 Task: Find connections with filter location Bhālki with filter topic #HRwith filter profile language Spanish with filter current company Acme Services with filter school AKS University, Satna (M.P.) with filter industry Gambling Facilities and Casinos with filter service category Interior Design with filter keywords title Copywriter
Action: Mouse moved to (557, 77)
Screenshot: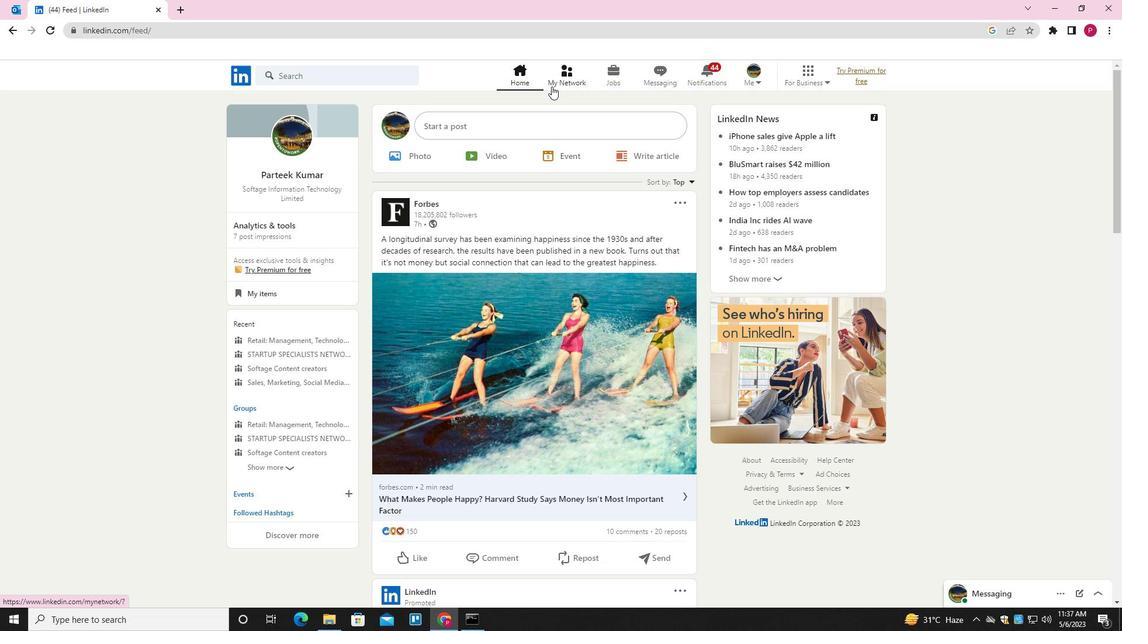 
Action: Mouse pressed left at (557, 77)
Screenshot: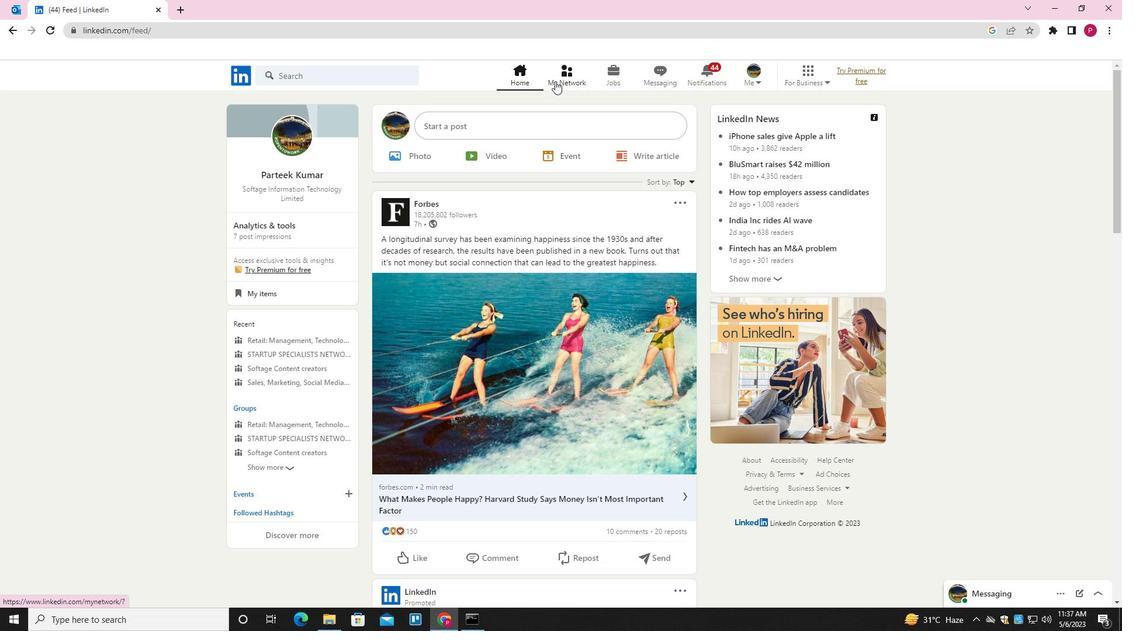 
Action: Mouse moved to (359, 141)
Screenshot: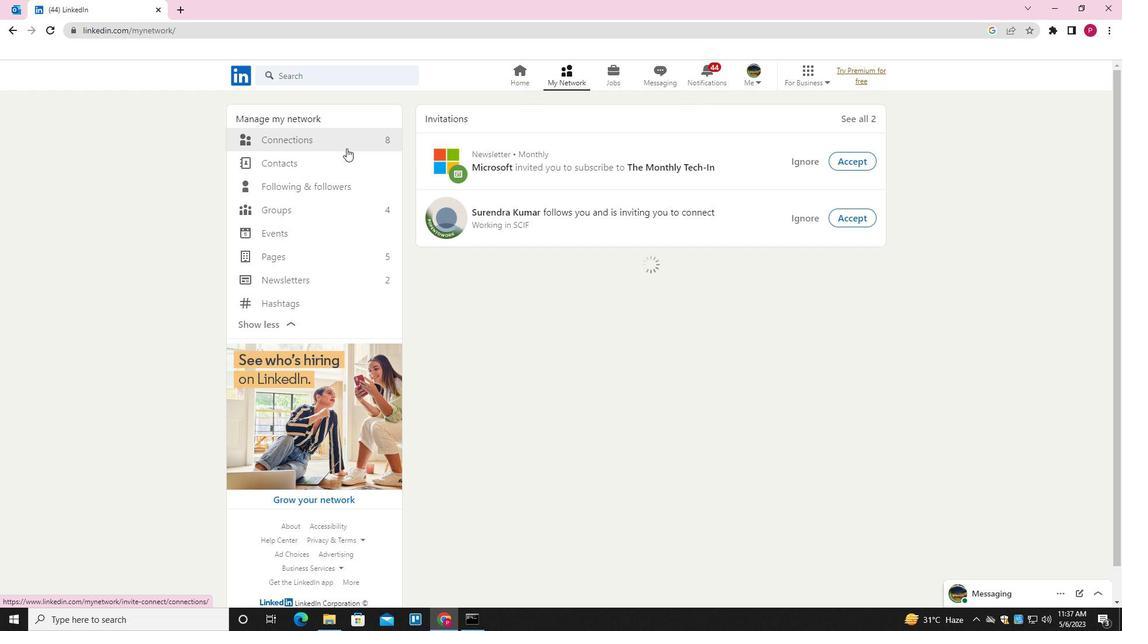 
Action: Mouse pressed left at (359, 141)
Screenshot: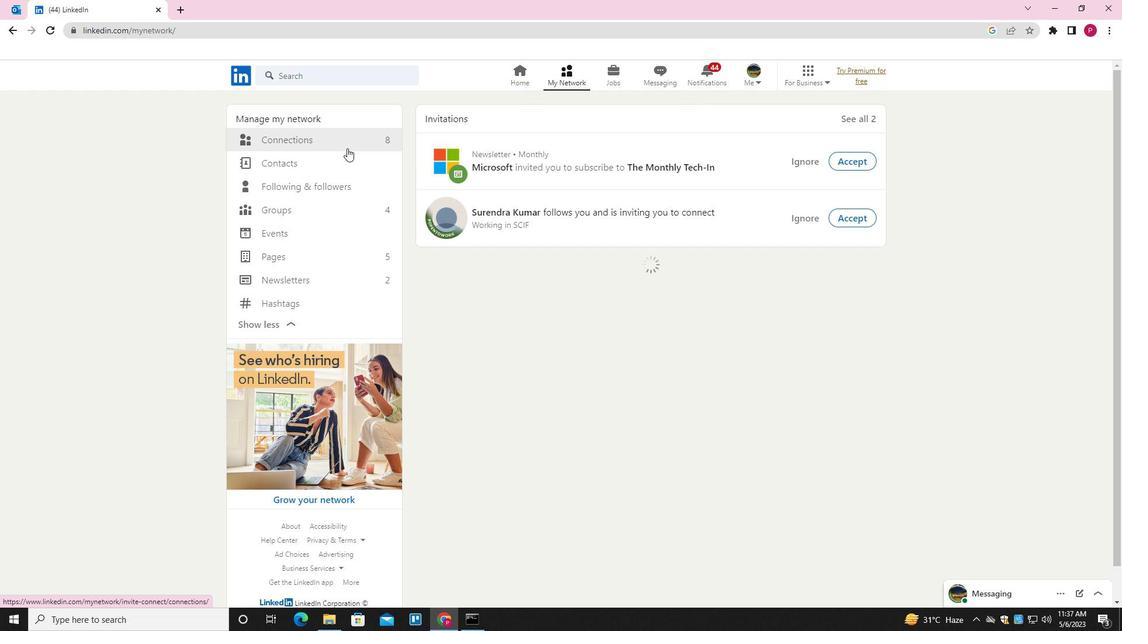 
Action: Mouse moved to (657, 140)
Screenshot: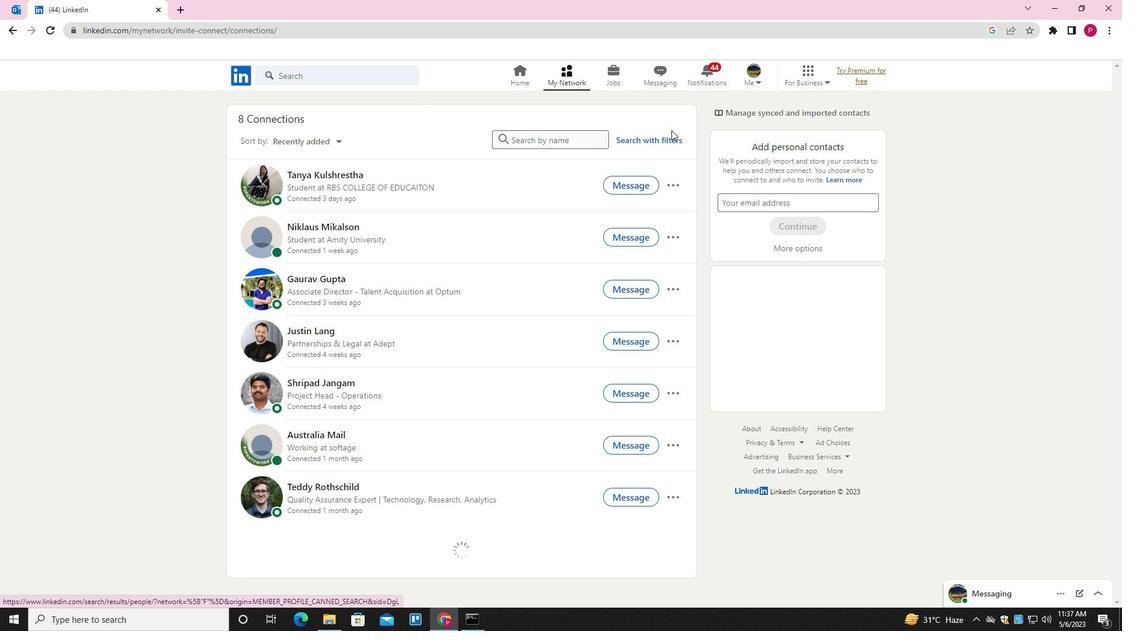 
Action: Mouse pressed left at (657, 140)
Screenshot: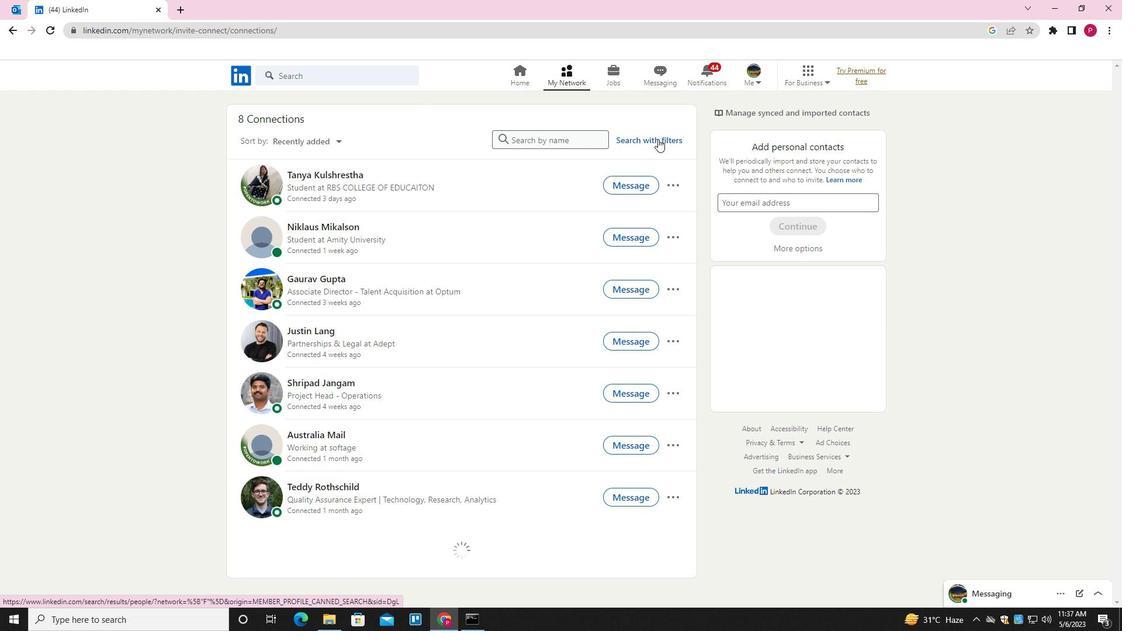 
Action: Mouse moved to (604, 110)
Screenshot: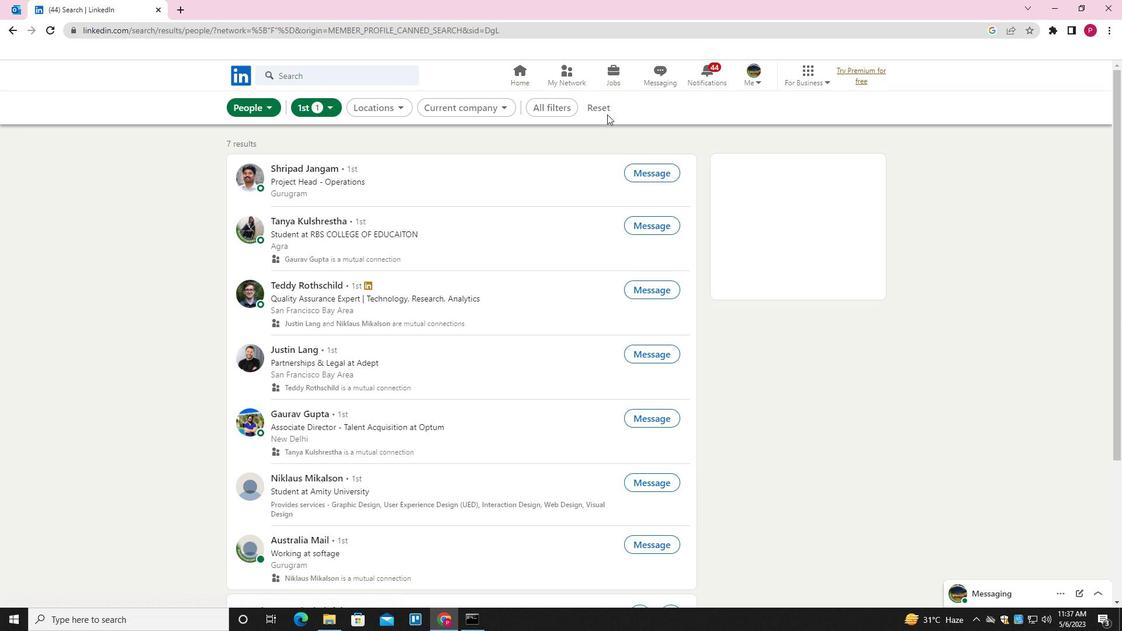 
Action: Mouse pressed left at (604, 110)
Screenshot: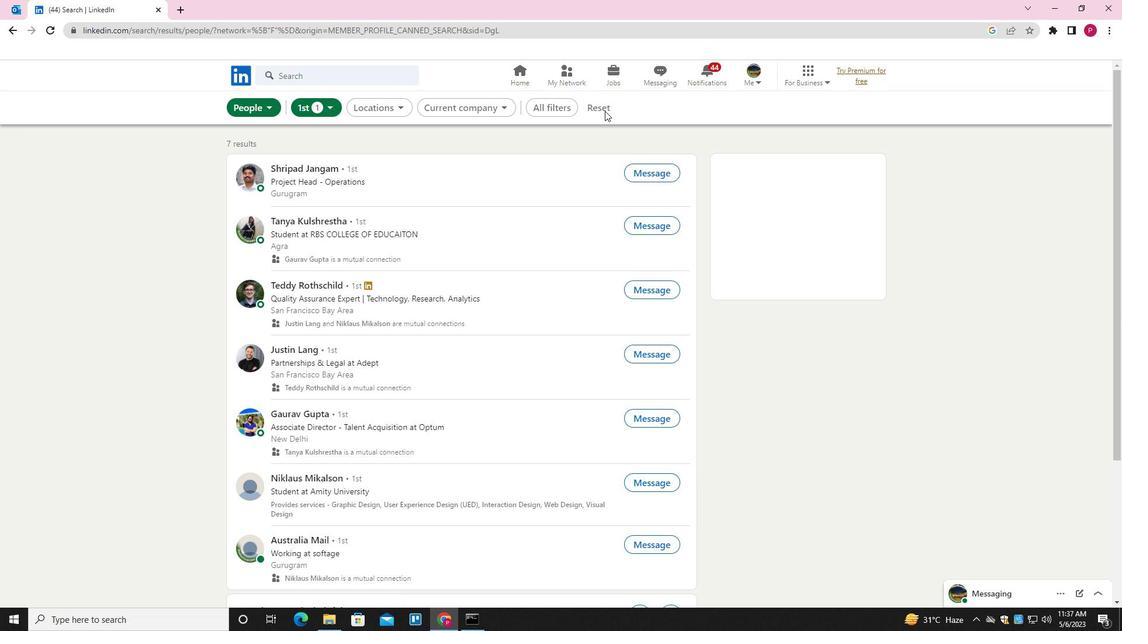 
Action: Mouse moved to (581, 108)
Screenshot: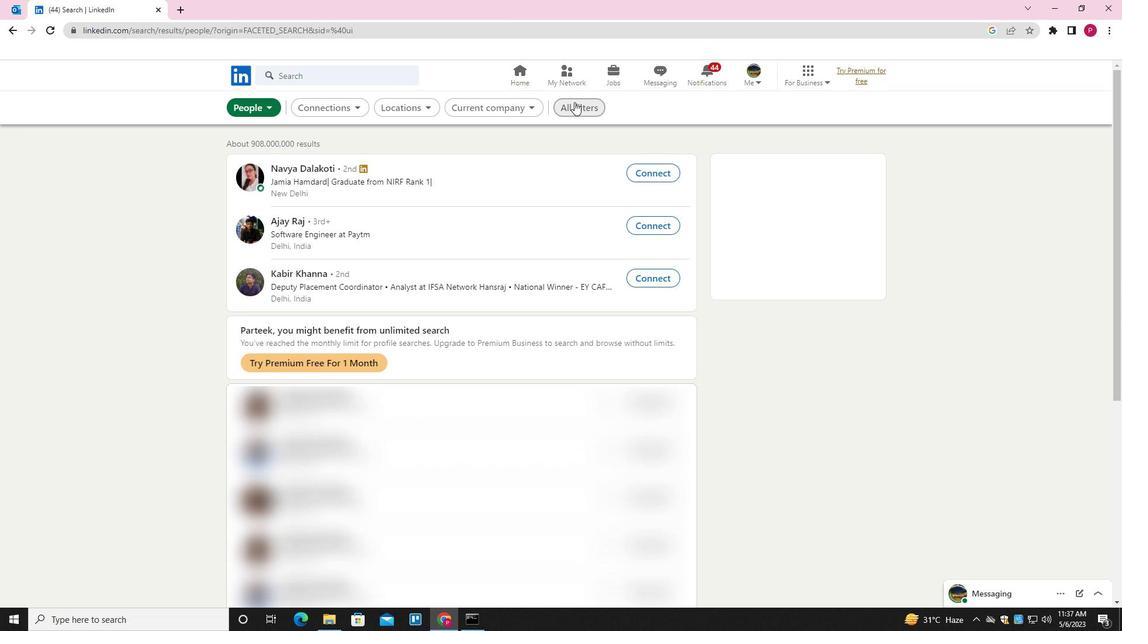 
Action: Mouse pressed left at (581, 108)
Screenshot: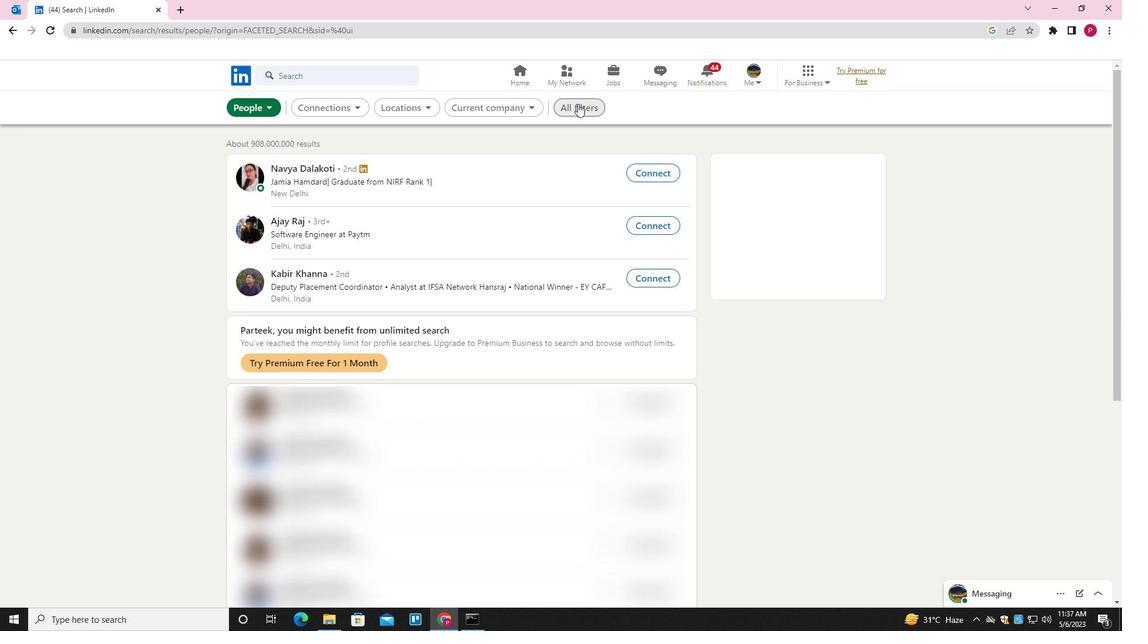 
Action: Mouse moved to (920, 285)
Screenshot: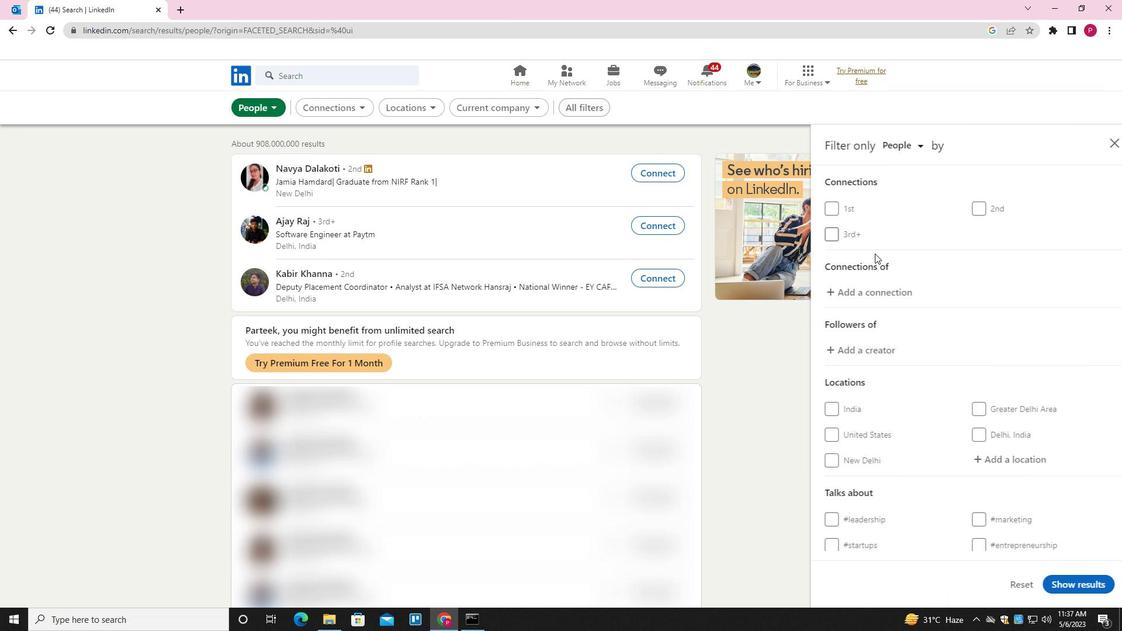 
Action: Mouse scrolled (920, 284) with delta (0, 0)
Screenshot: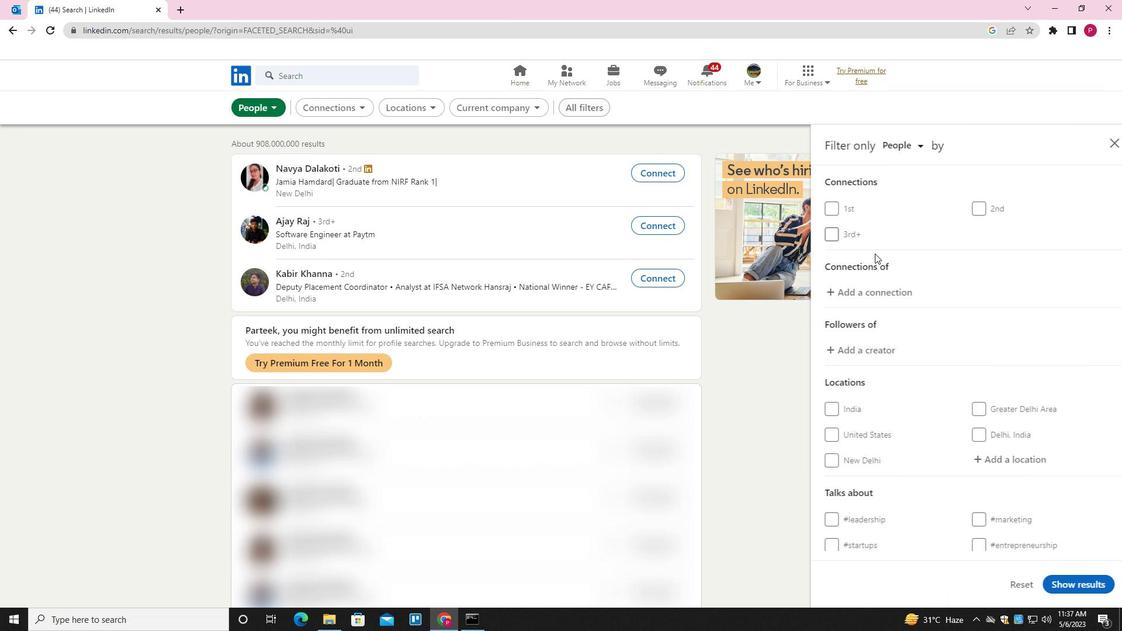 
Action: Mouse moved to (920, 286)
Screenshot: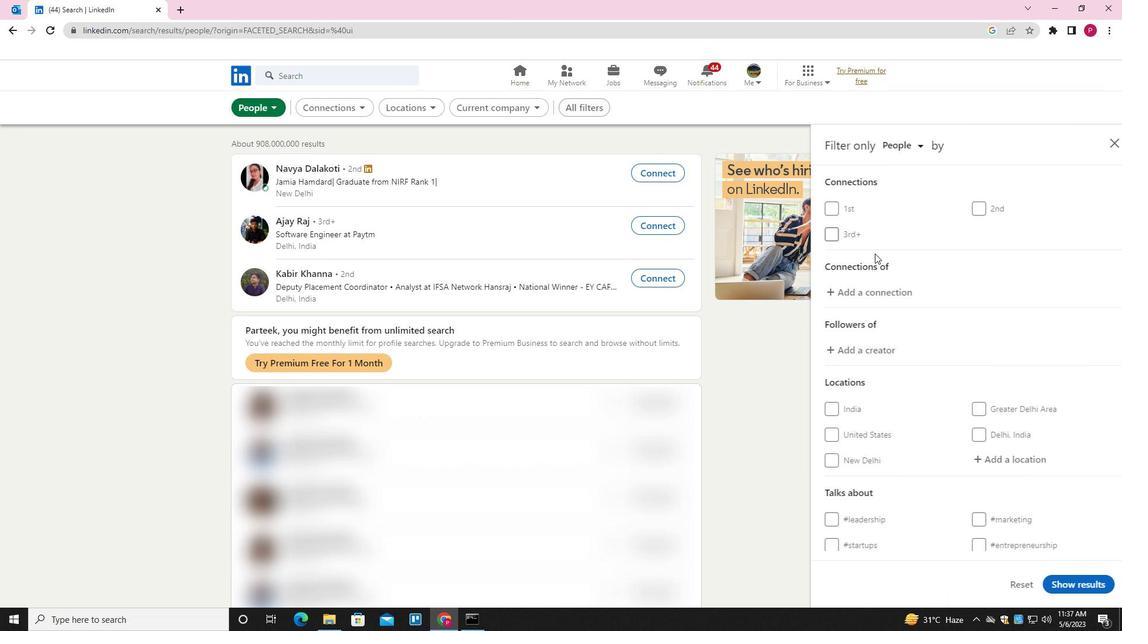 
Action: Mouse scrolled (920, 285) with delta (0, 0)
Screenshot: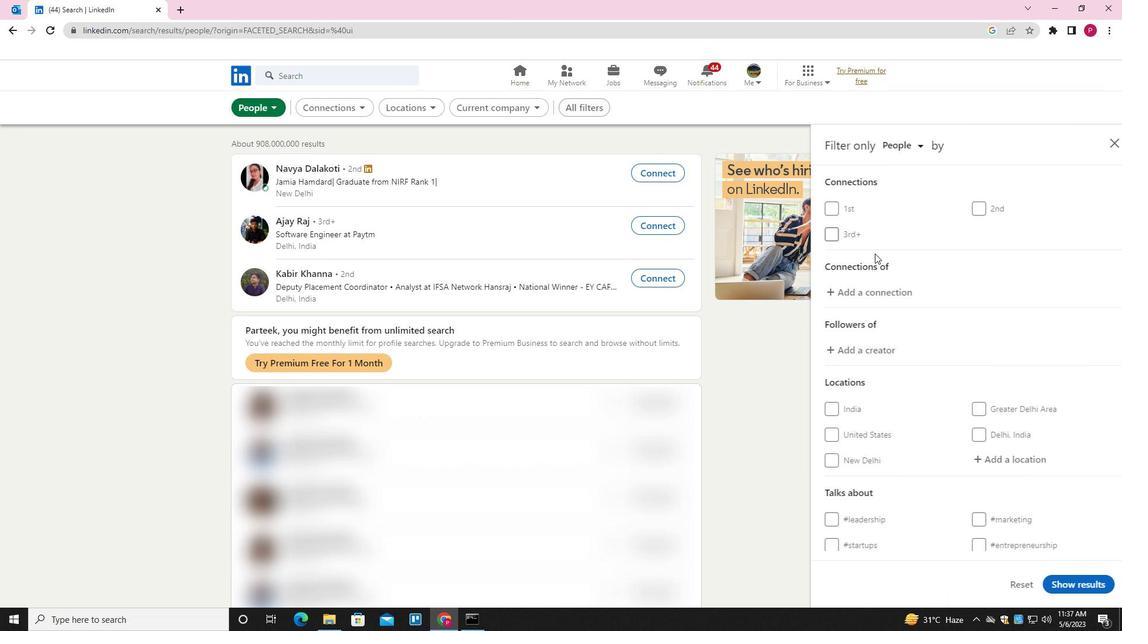 
Action: Mouse moved to (994, 348)
Screenshot: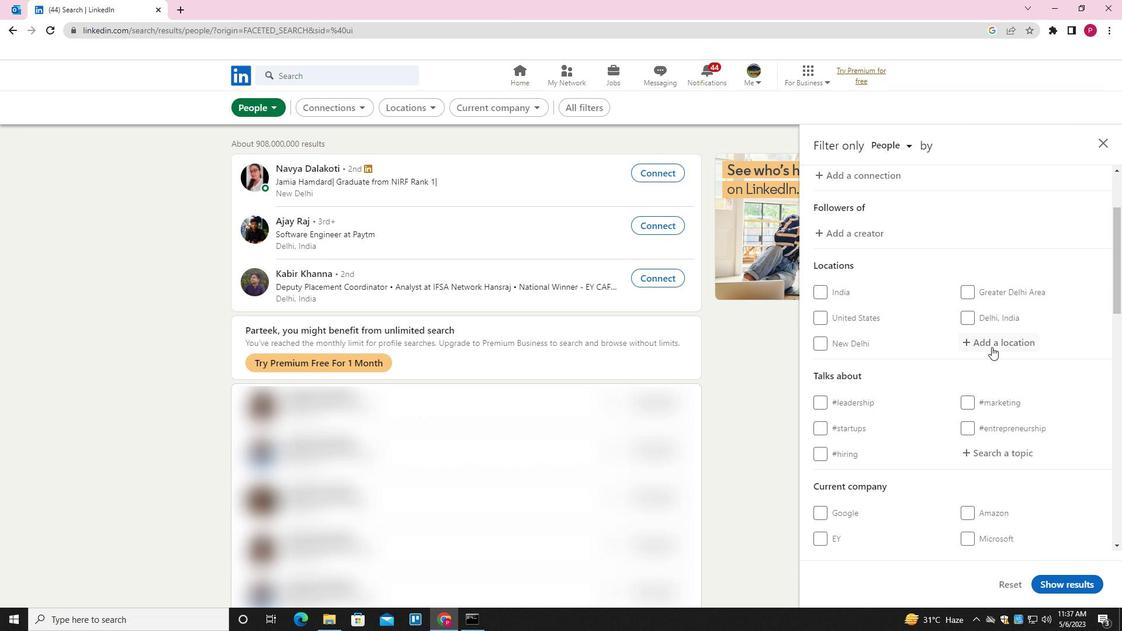 
Action: Mouse pressed left at (994, 348)
Screenshot: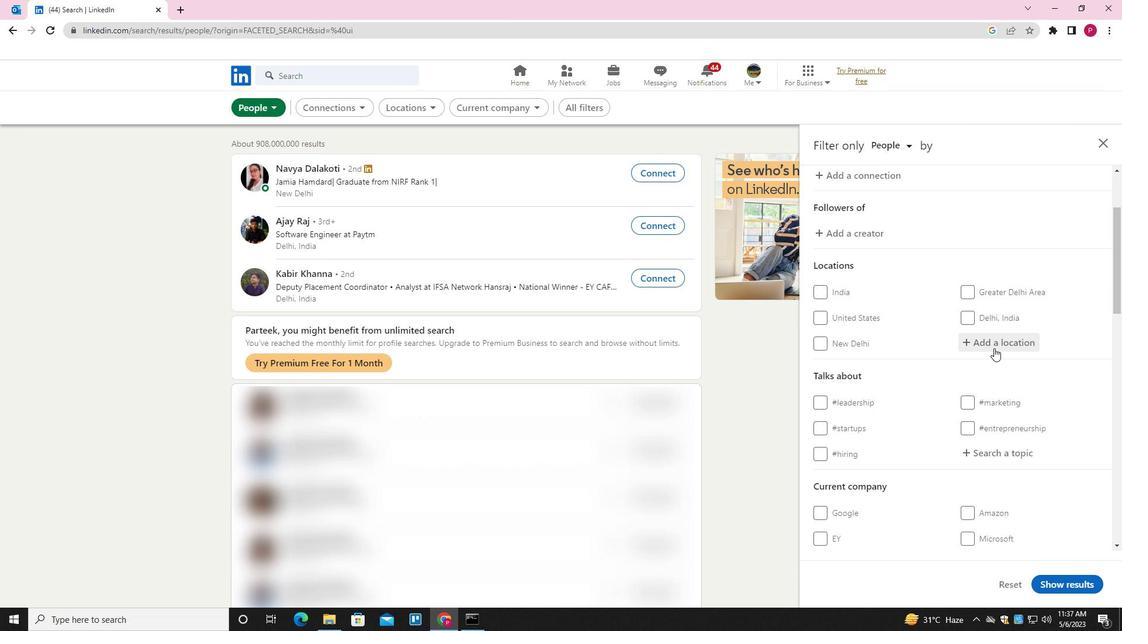 
Action: Key pressed <Key.shift>BHALKI<Key.down><Key.enter>
Screenshot: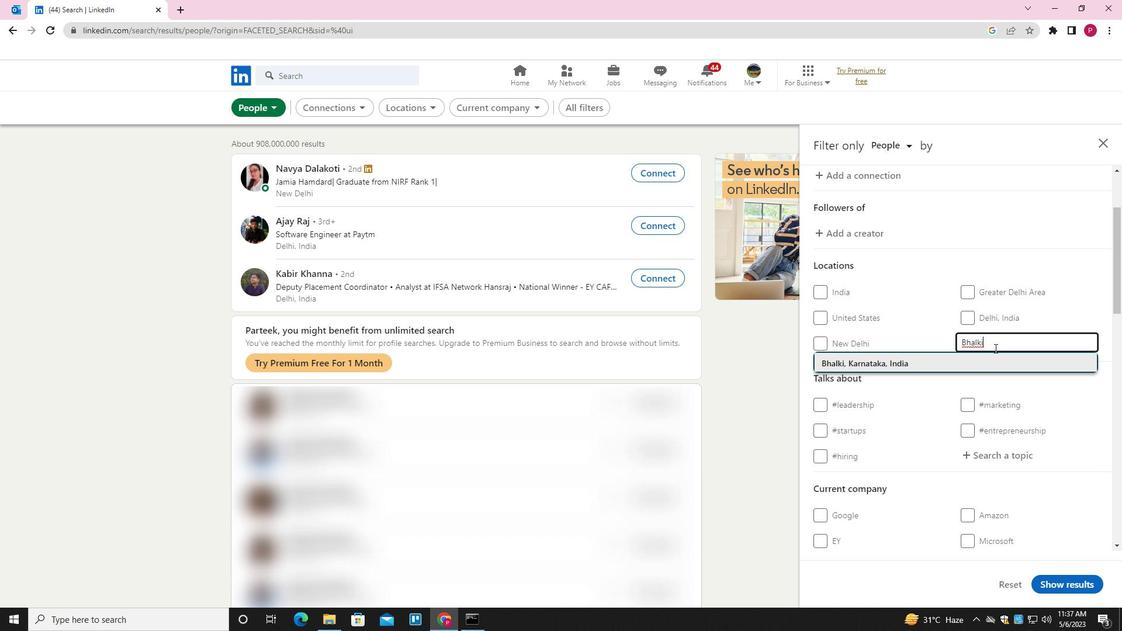 
Action: Mouse moved to (968, 343)
Screenshot: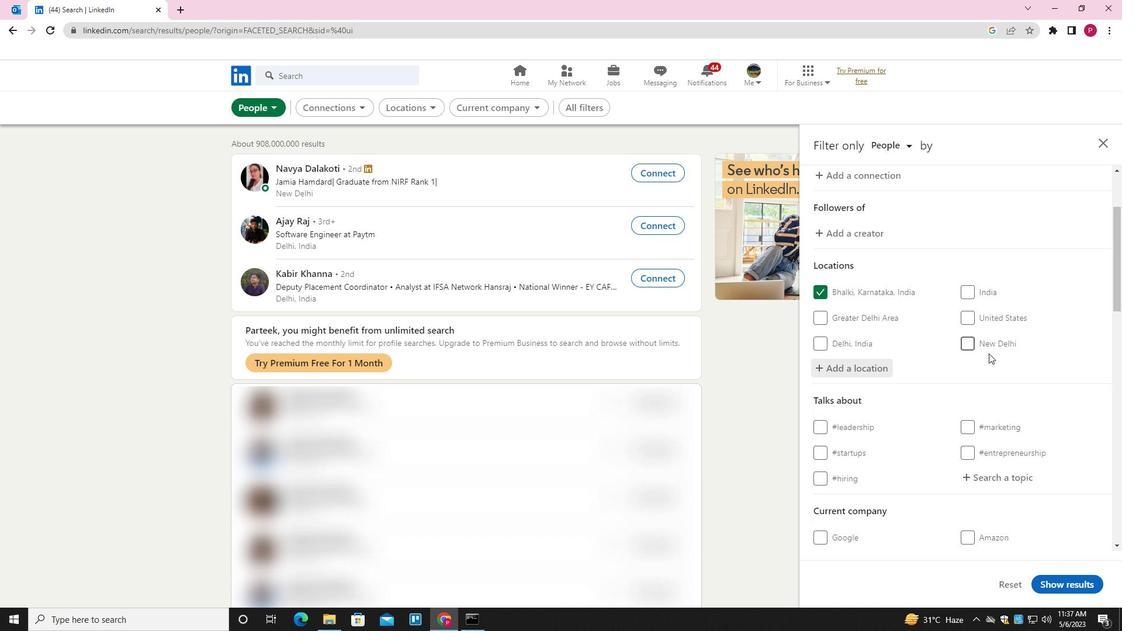 
Action: Mouse scrolled (968, 343) with delta (0, 0)
Screenshot: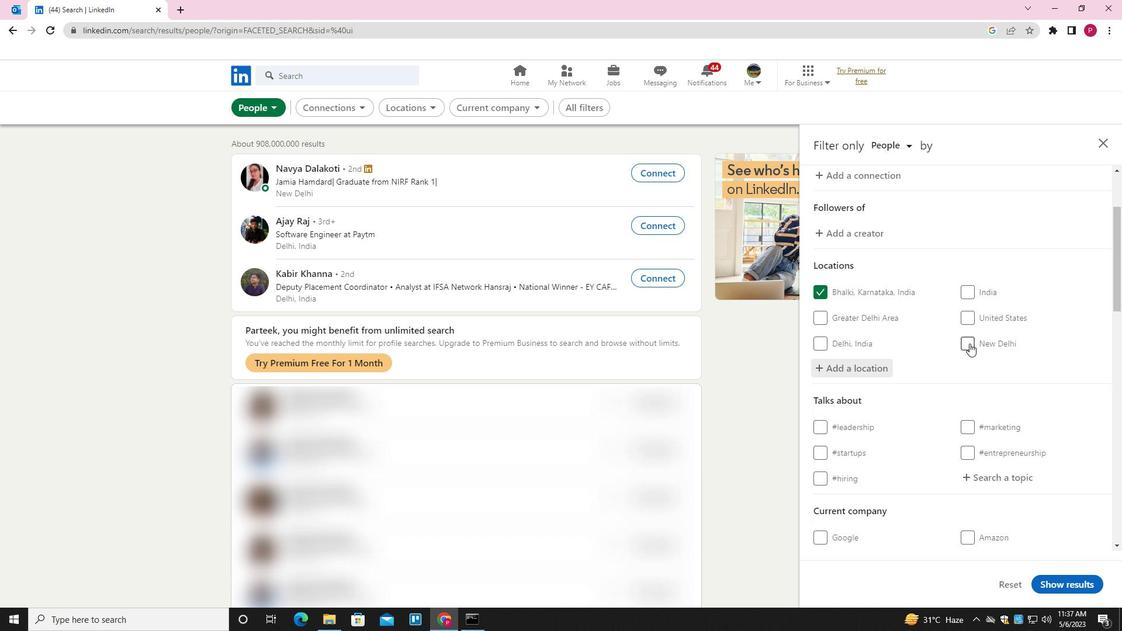 
Action: Mouse scrolled (968, 343) with delta (0, 0)
Screenshot: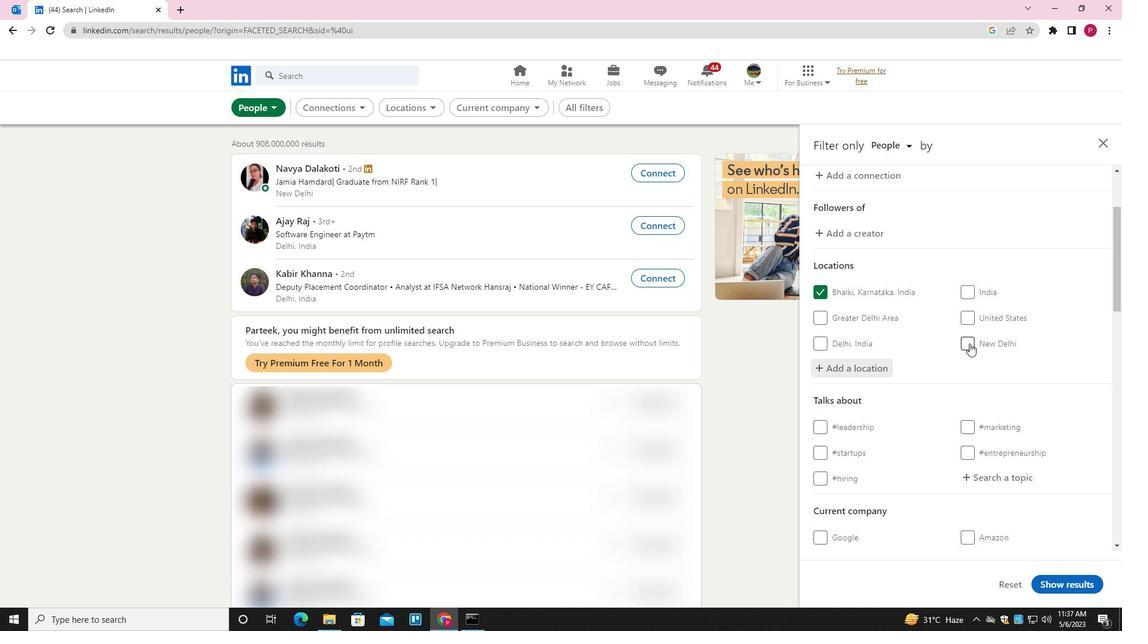 
Action: Mouse scrolled (968, 343) with delta (0, 0)
Screenshot: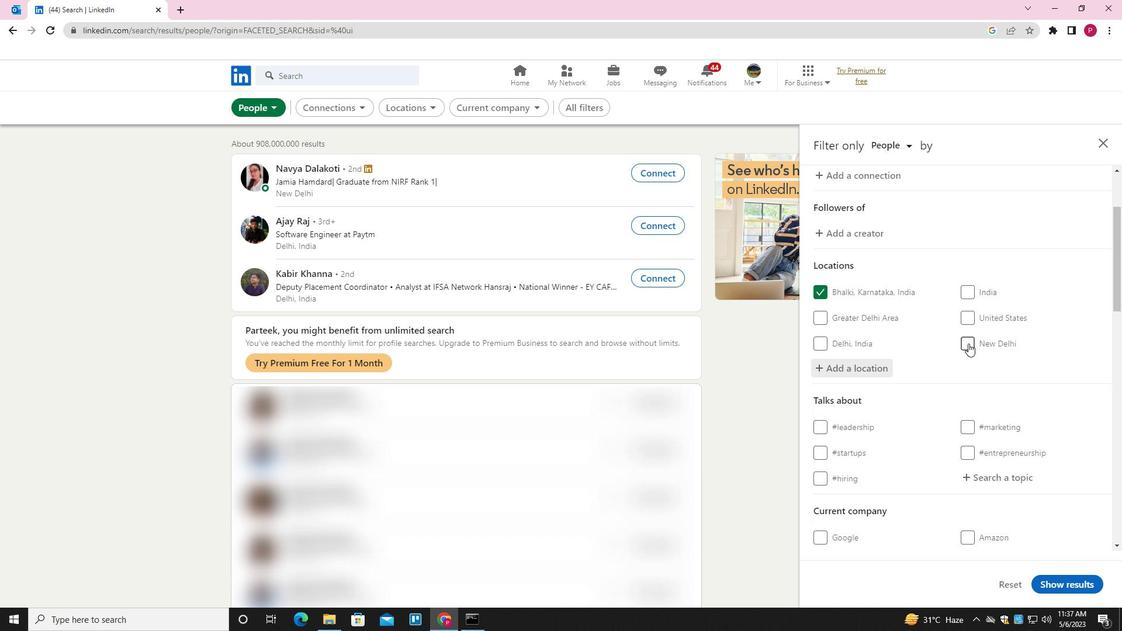 
Action: Mouse moved to (998, 305)
Screenshot: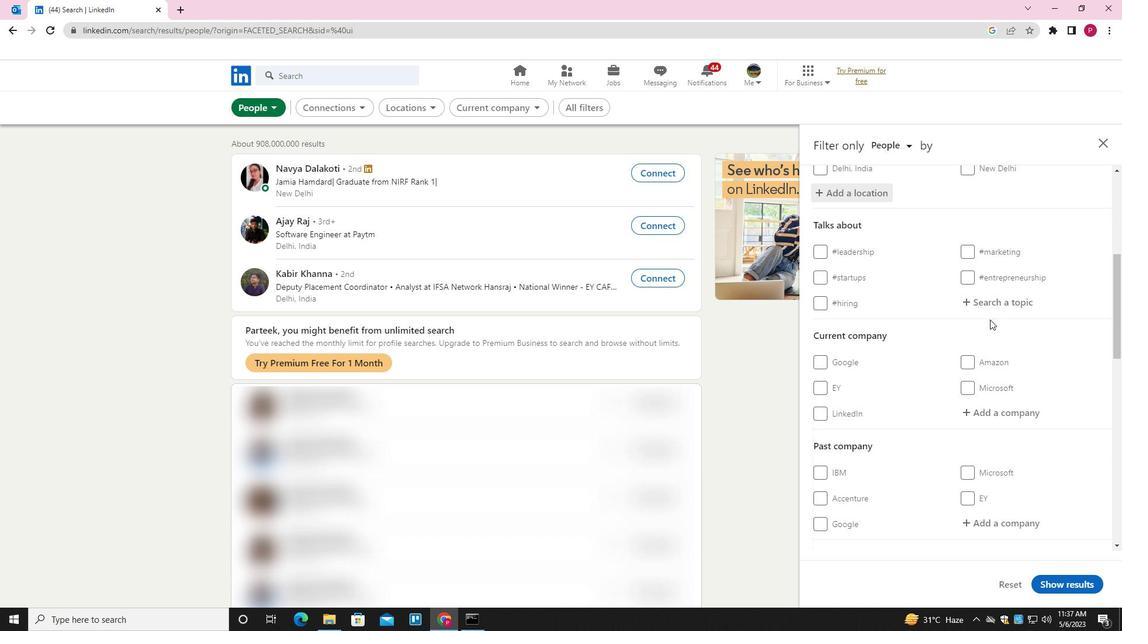
Action: Mouse pressed left at (998, 305)
Screenshot: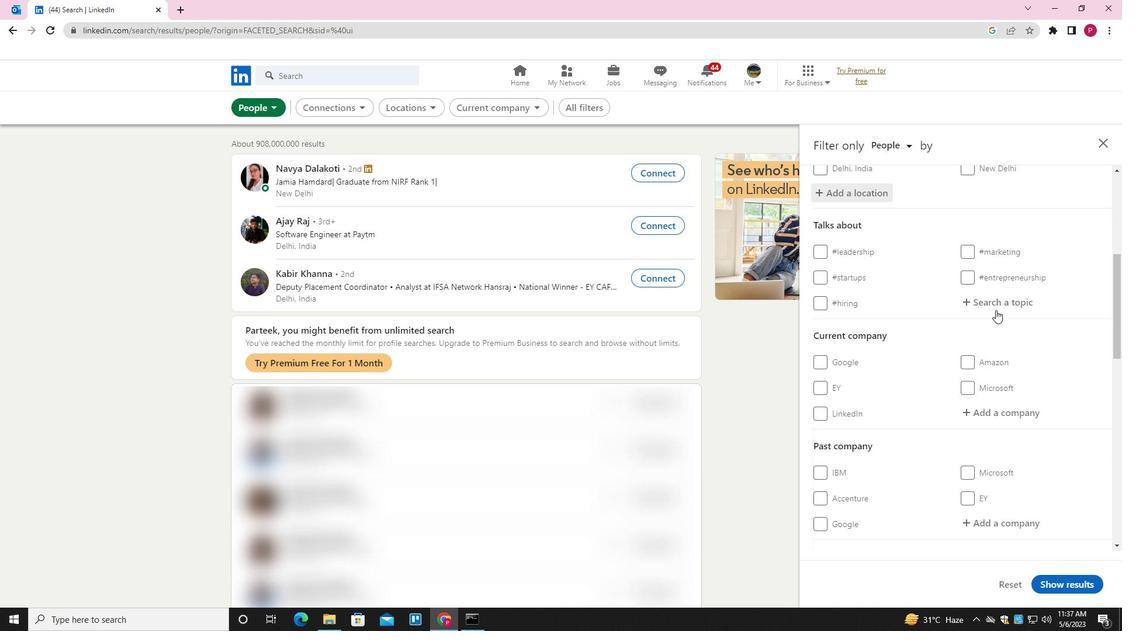 
Action: Key pressed HR<Key.down><Key.enter>
Screenshot: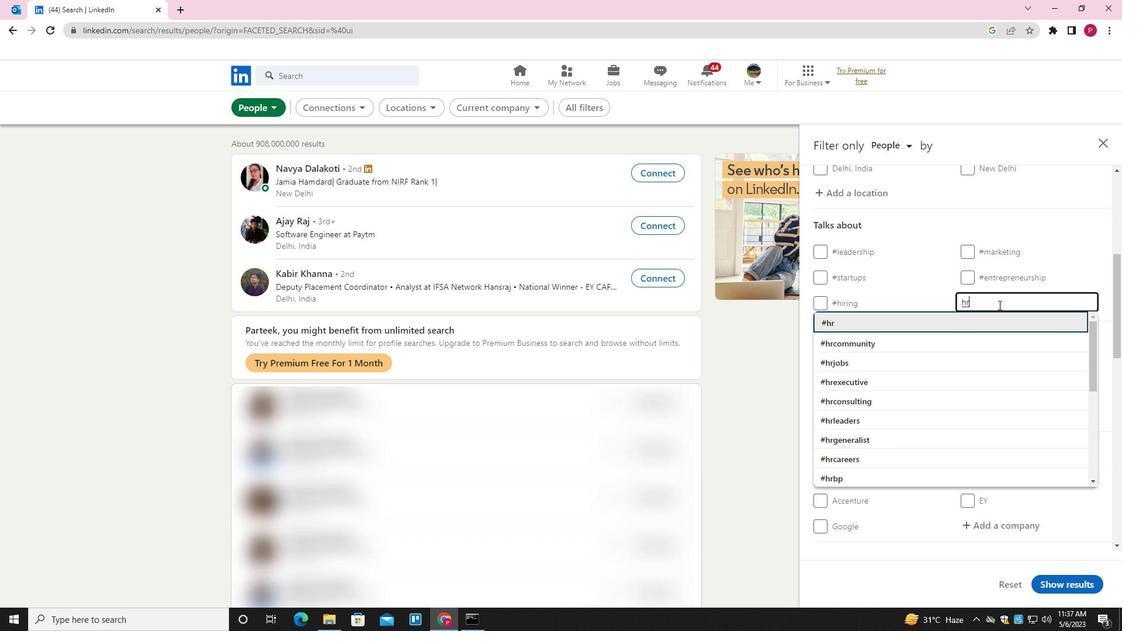 
Action: Mouse scrolled (998, 304) with delta (0, 0)
Screenshot: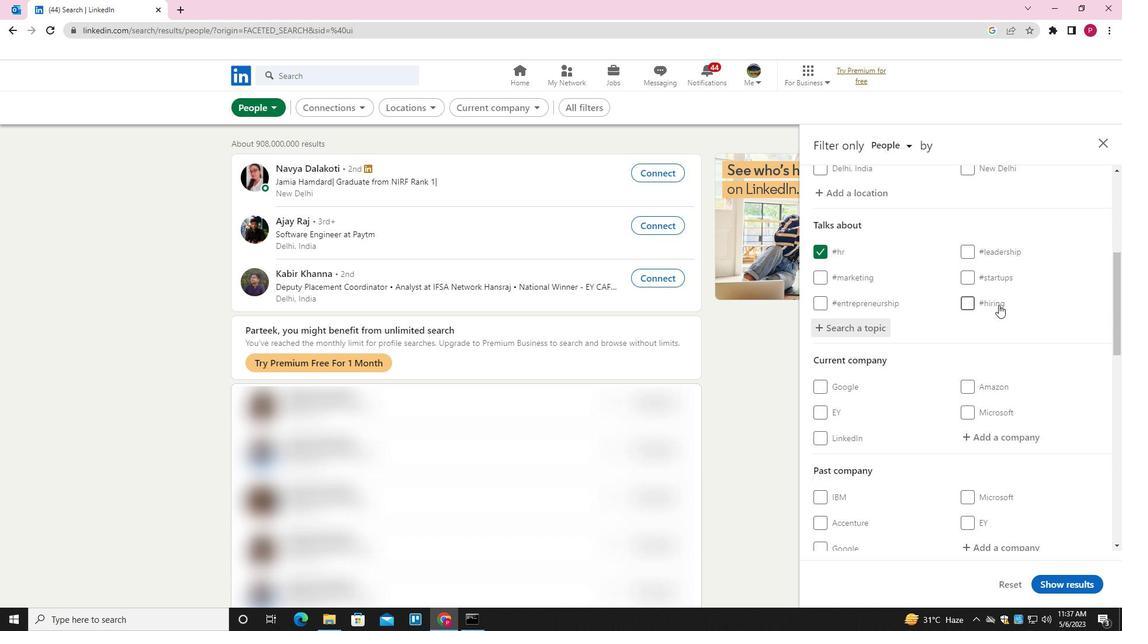 
Action: Mouse scrolled (998, 304) with delta (0, 0)
Screenshot: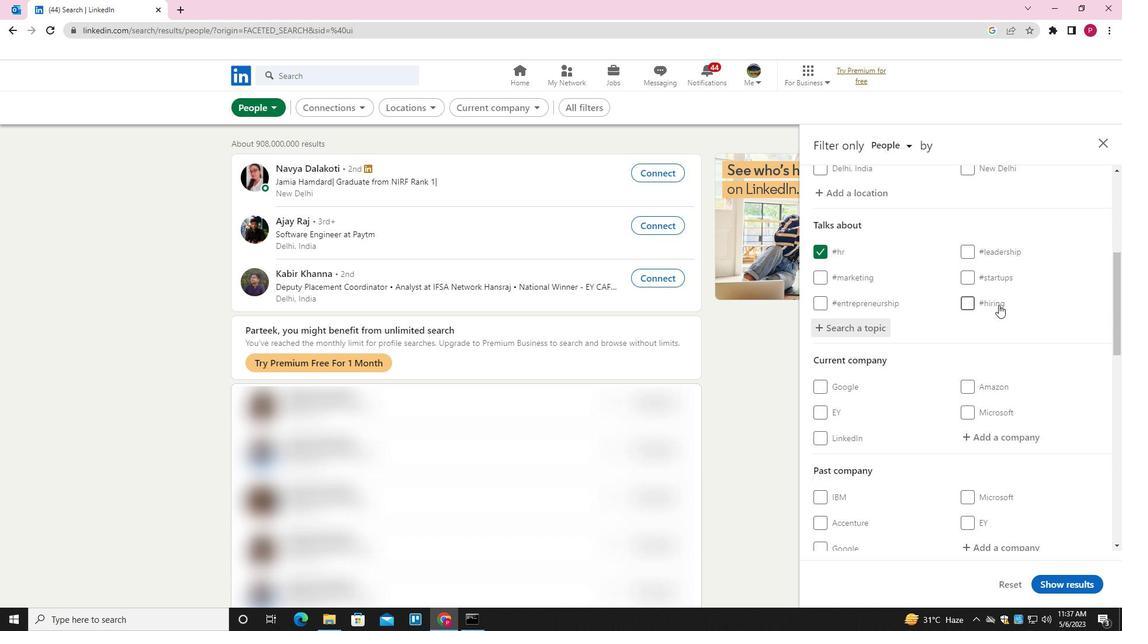 
Action: Mouse scrolled (998, 304) with delta (0, 0)
Screenshot: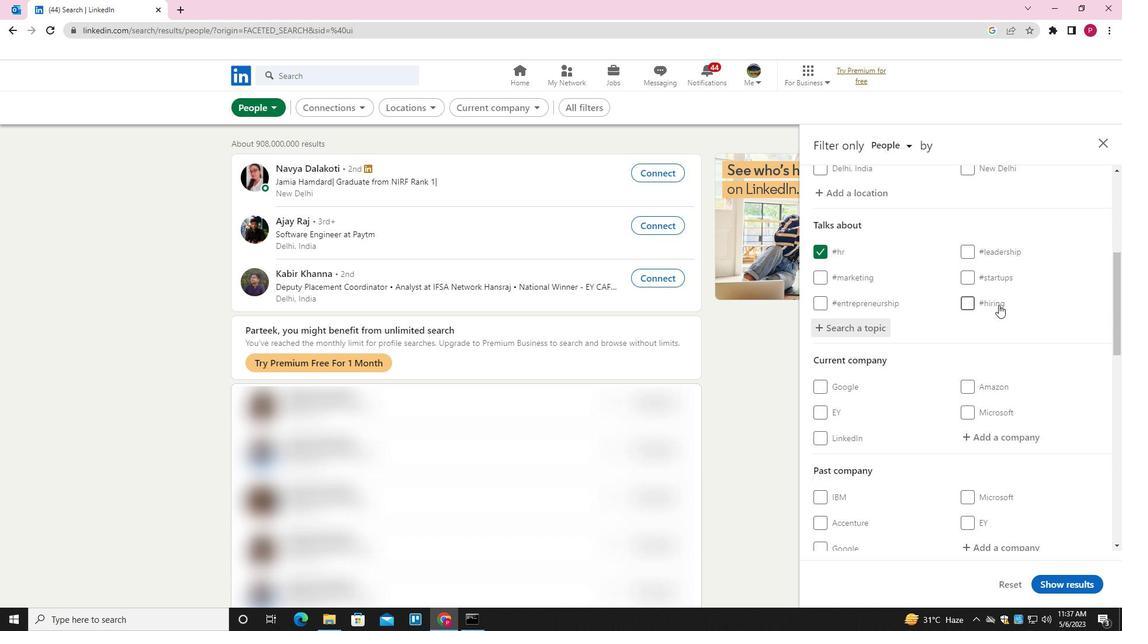 
Action: Mouse scrolled (998, 304) with delta (0, 0)
Screenshot: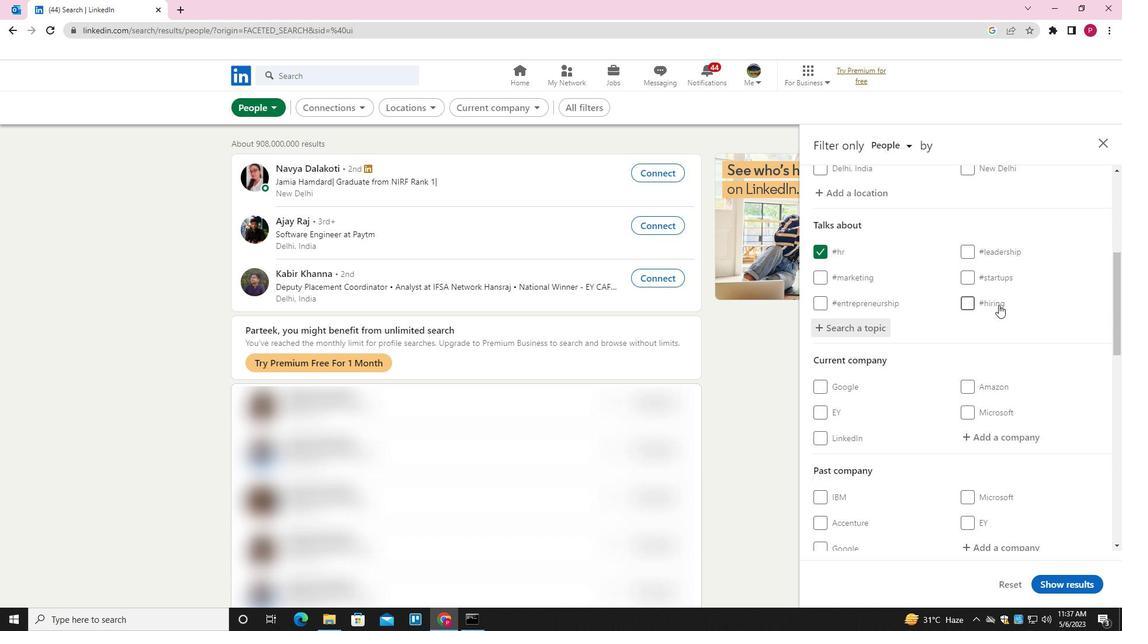 
Action: Mouse moved to (962, 333)
Screenshot: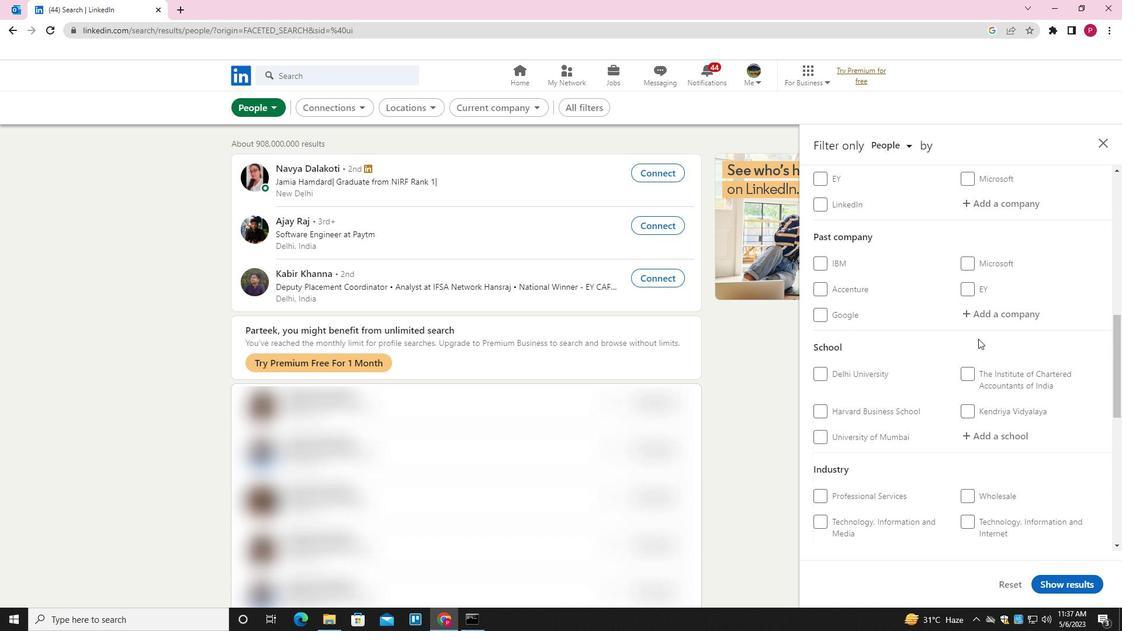 
Action: Mouse scrolled (962, 332) with delta (0, 0)
Screenshot: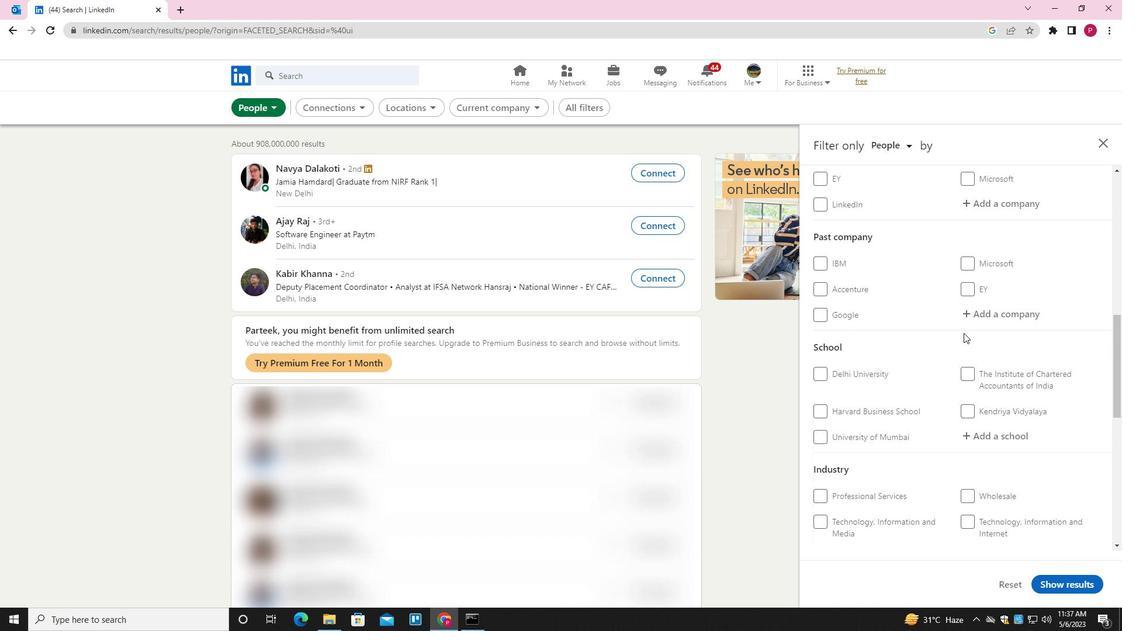 
Action: Mouse moved to (962, 333)
Screenshot: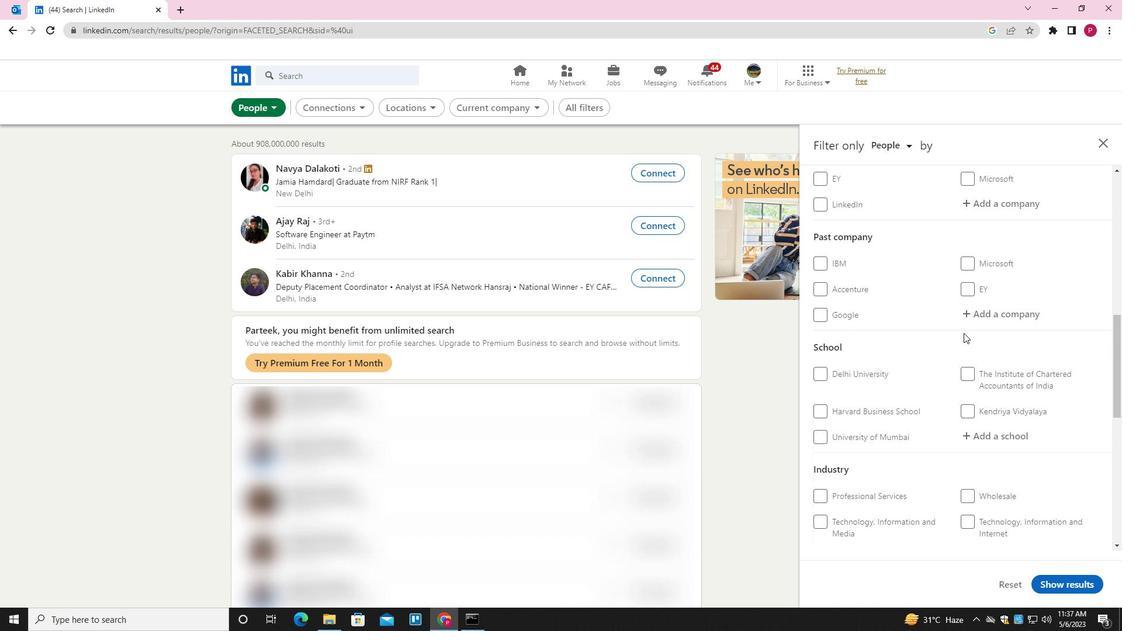 
Action: Mouse scrolled (962, 332) with delta (0, 0)
Screenshot: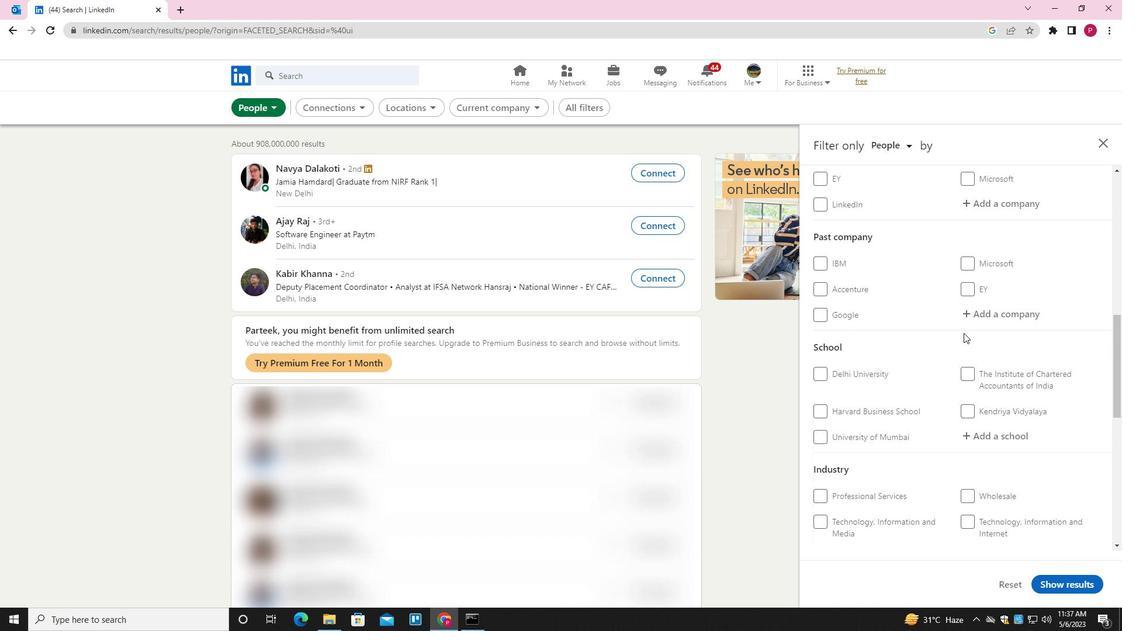 
Action: Mouse moved to (962, 333)
Screenshot: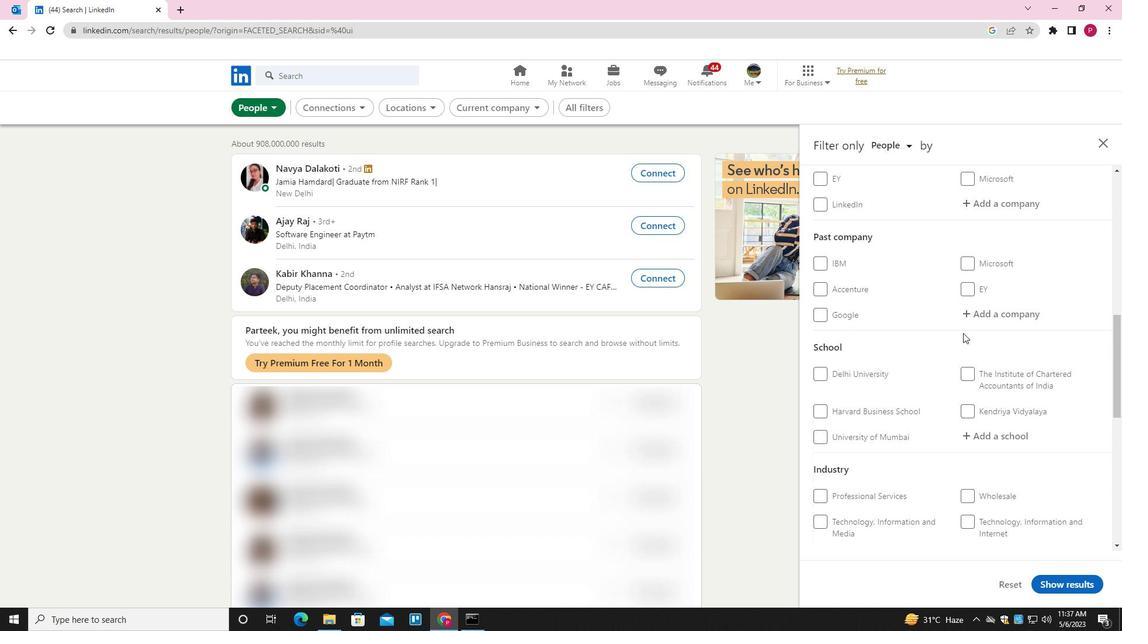 
Action: Mouse scrolled (962, 333) with delta (0, 0)
Screenshot: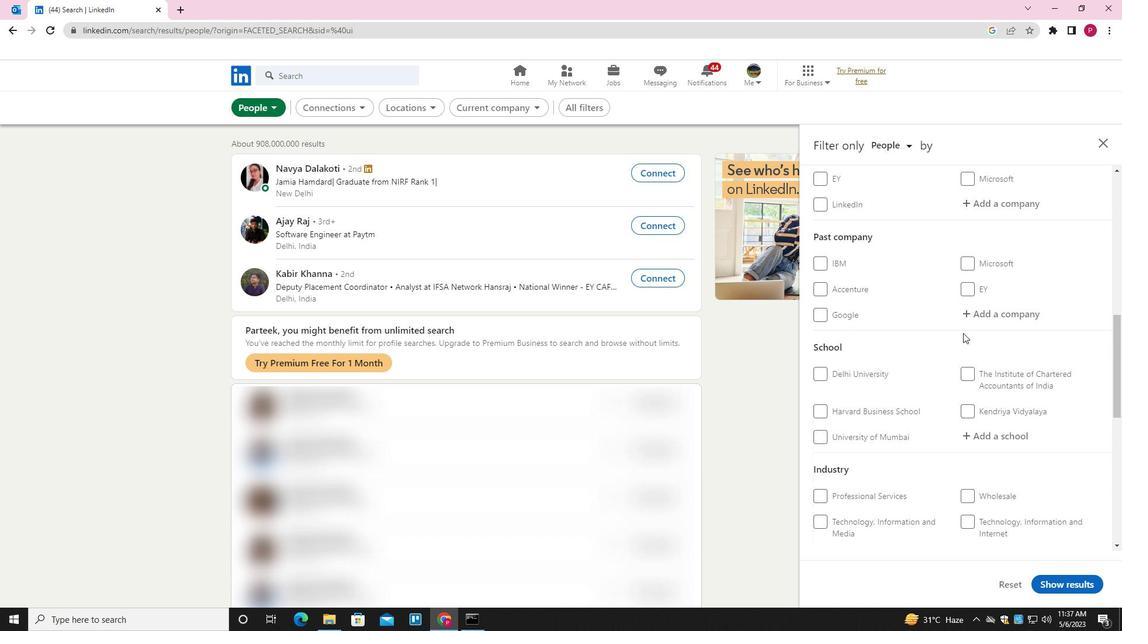 
Action: Mouse moved to (895, 408)
Screenshot: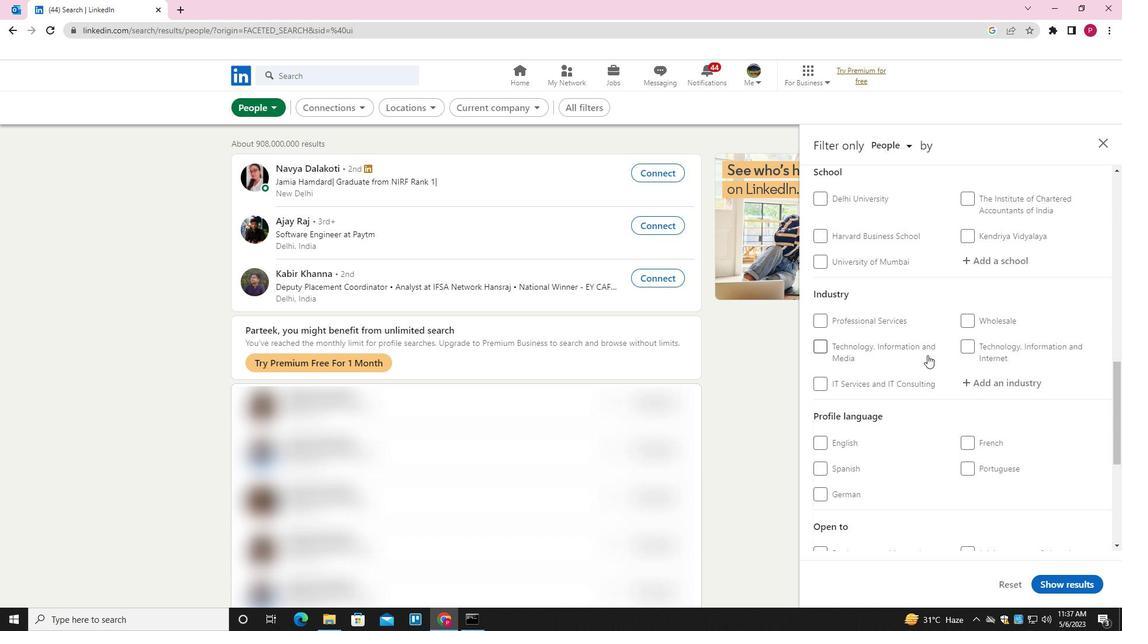 
Action: Mouse scrolled (895, 407) with delta (0, 0)
Screenshot: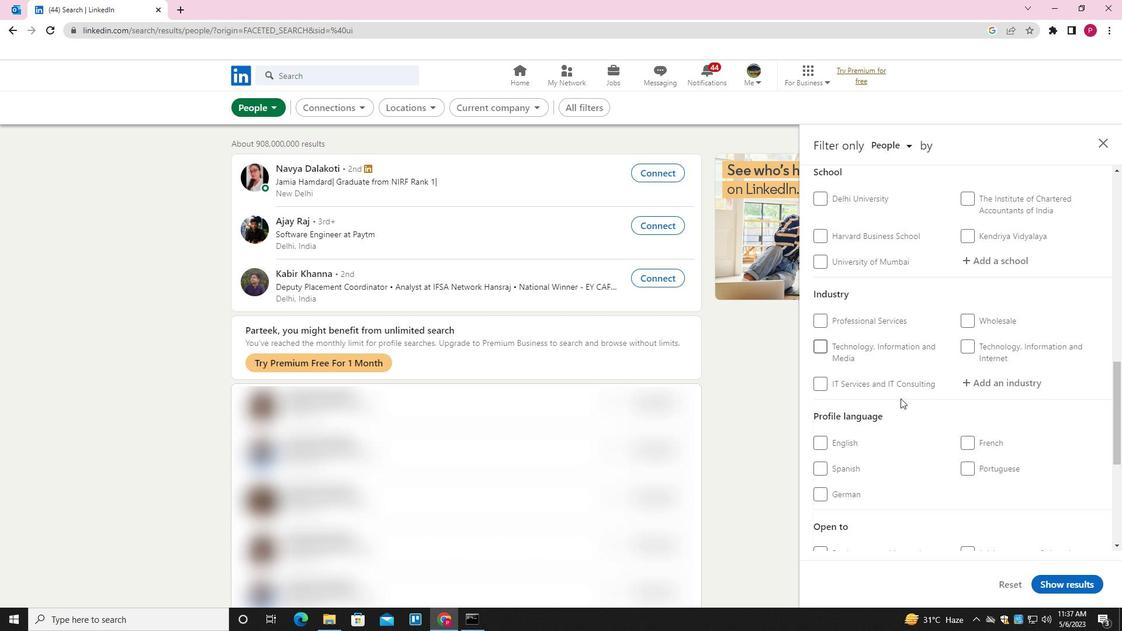 
Action: Mouse scrolled (895, 407) with delta (0, 0)
Screenshot: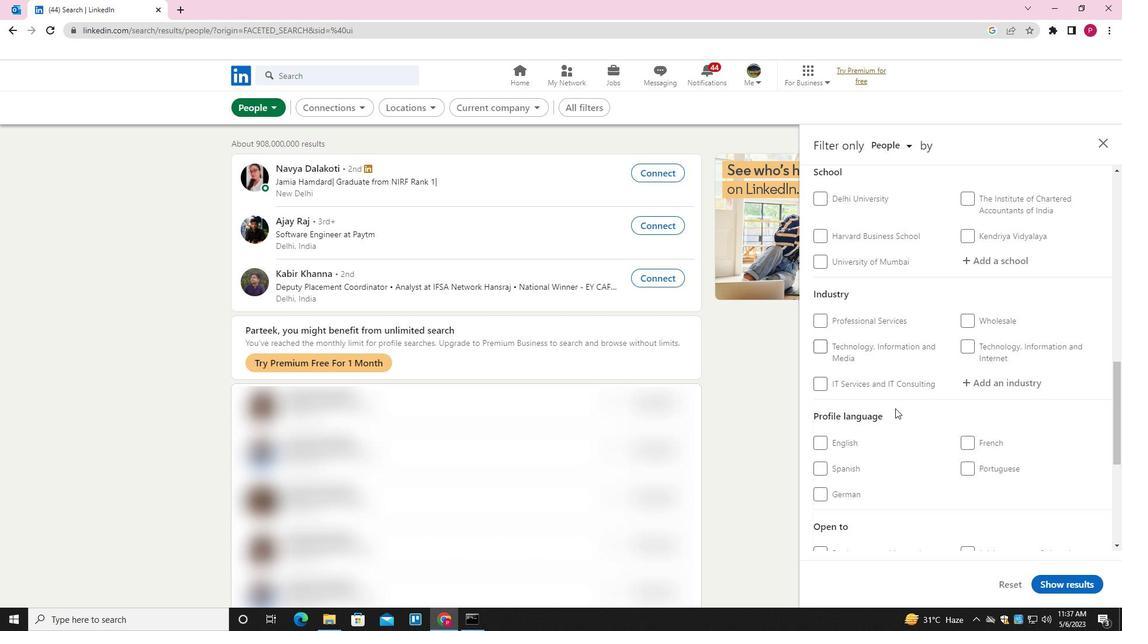 
Action: Mouse scrolled (895, 407) with delta (0, 0)
Screenshot: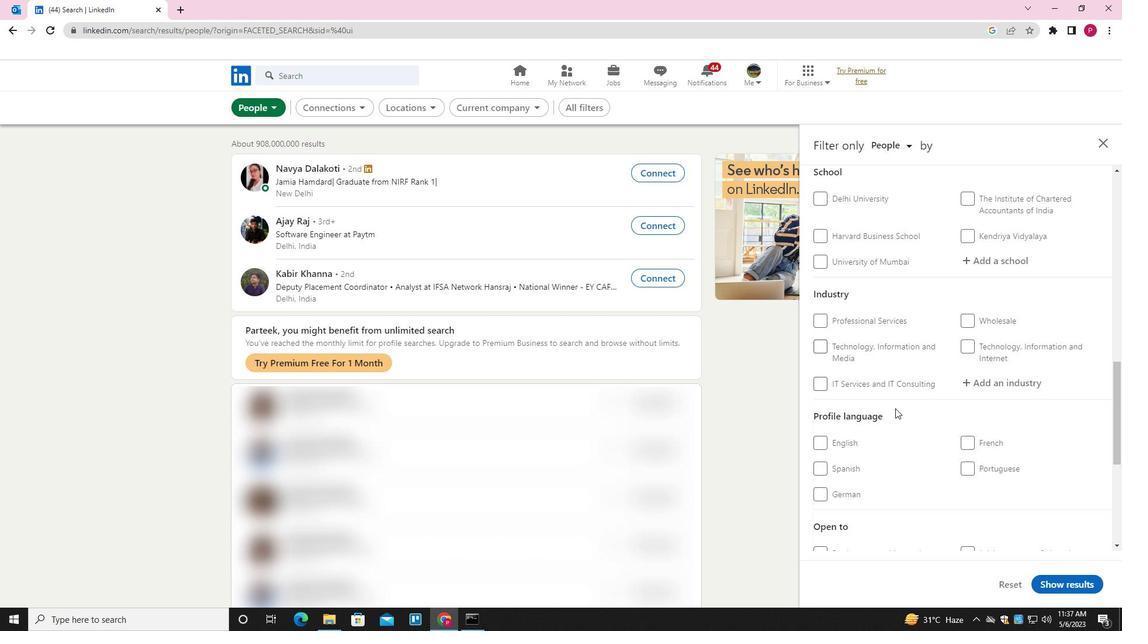 
Action: Mouse moved to (821, 297)
Screenshot: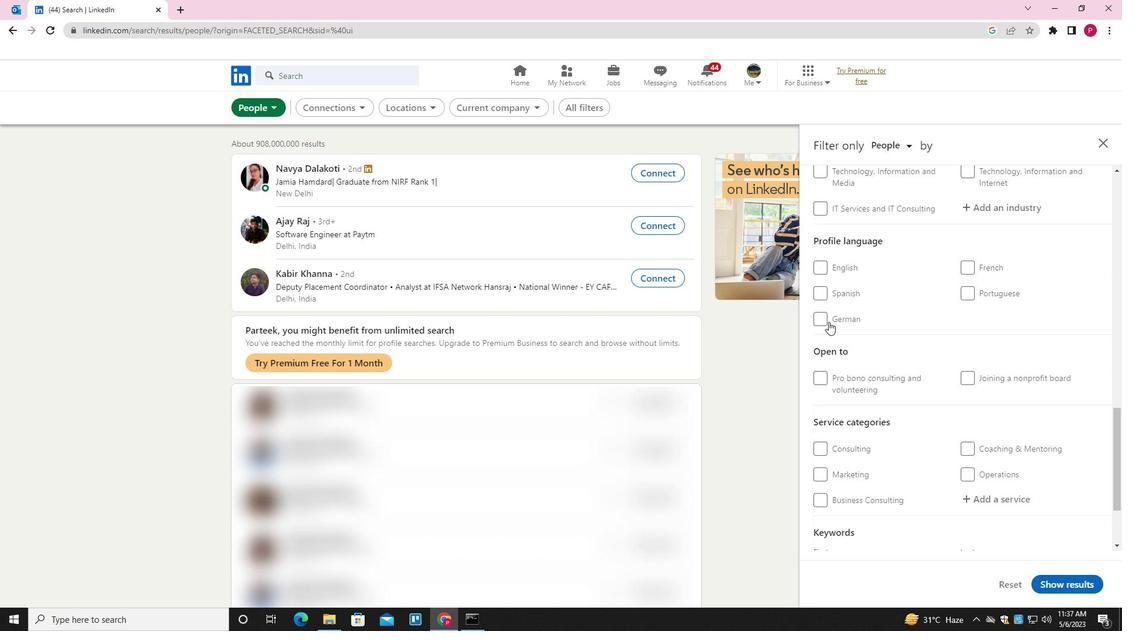 
Action: Mouse pressed left at (821, 297)
Screenshot: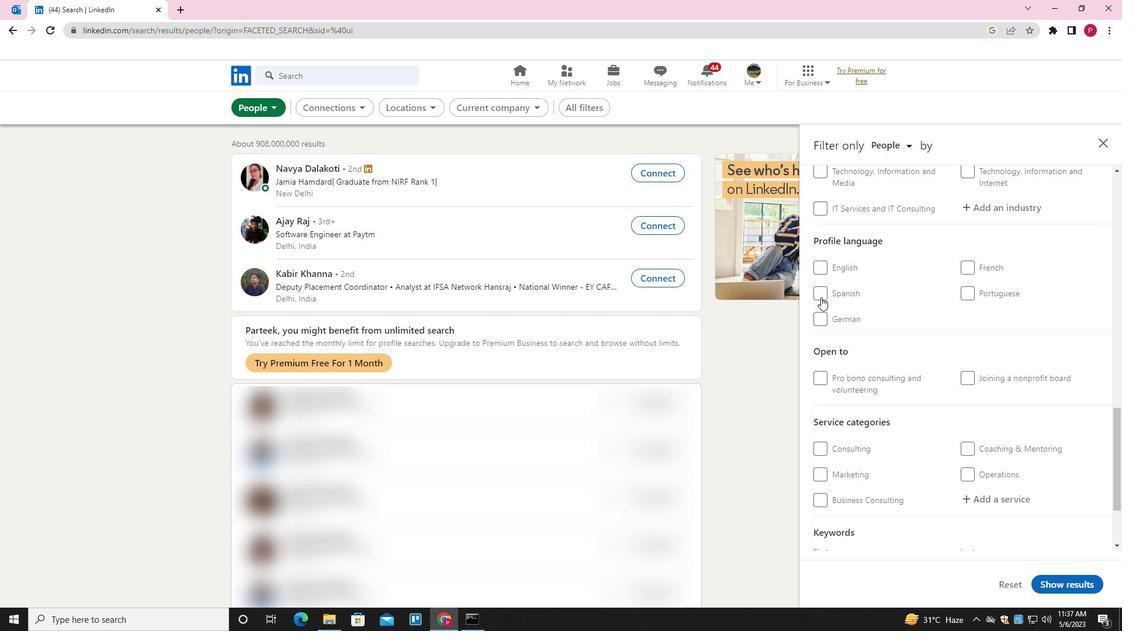 
Action: Mouse moved to (883, 324)
Screenshot: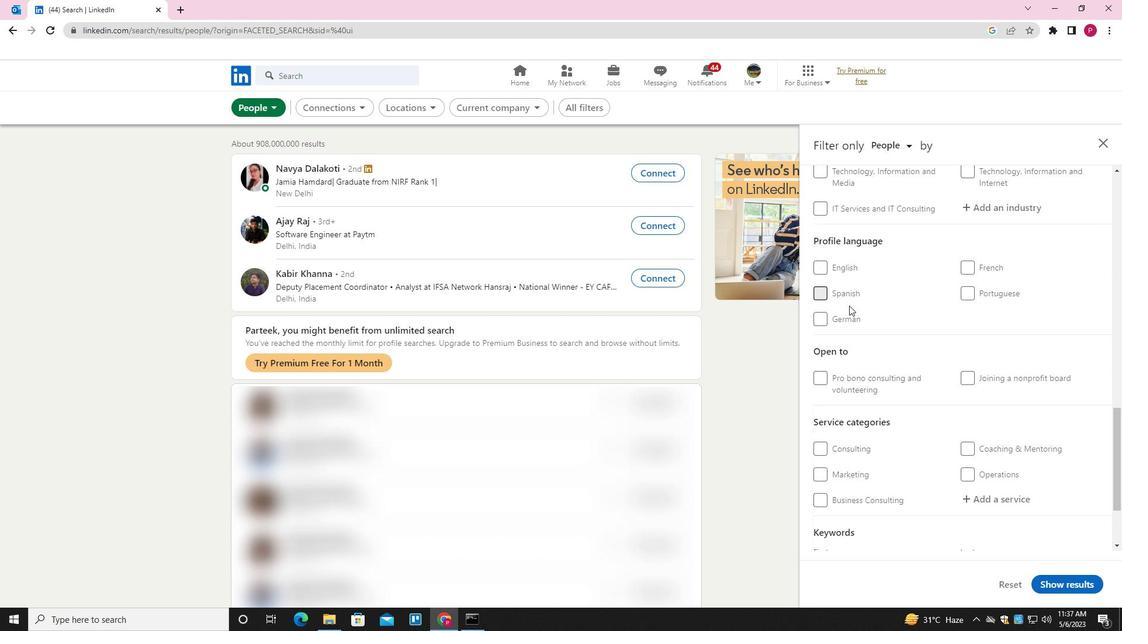 
Action: Mouse scrolled (883, 325) with delta (0, 0)
Screenshot: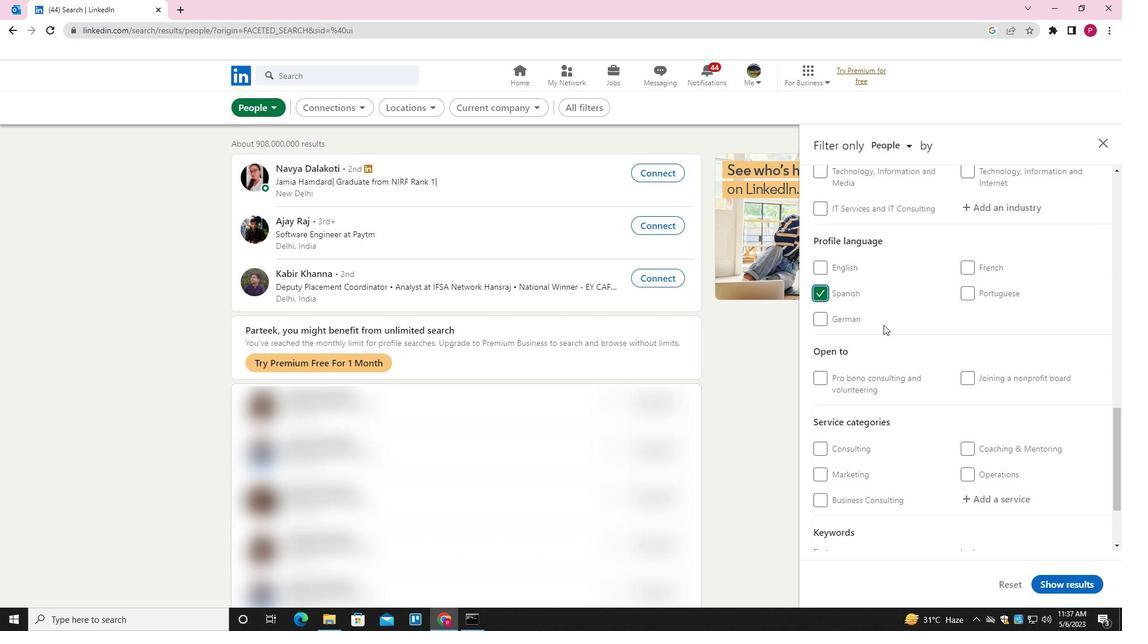 
Action: Mouse scrolled (883, 325) with delta (0, 0)
Screenshot: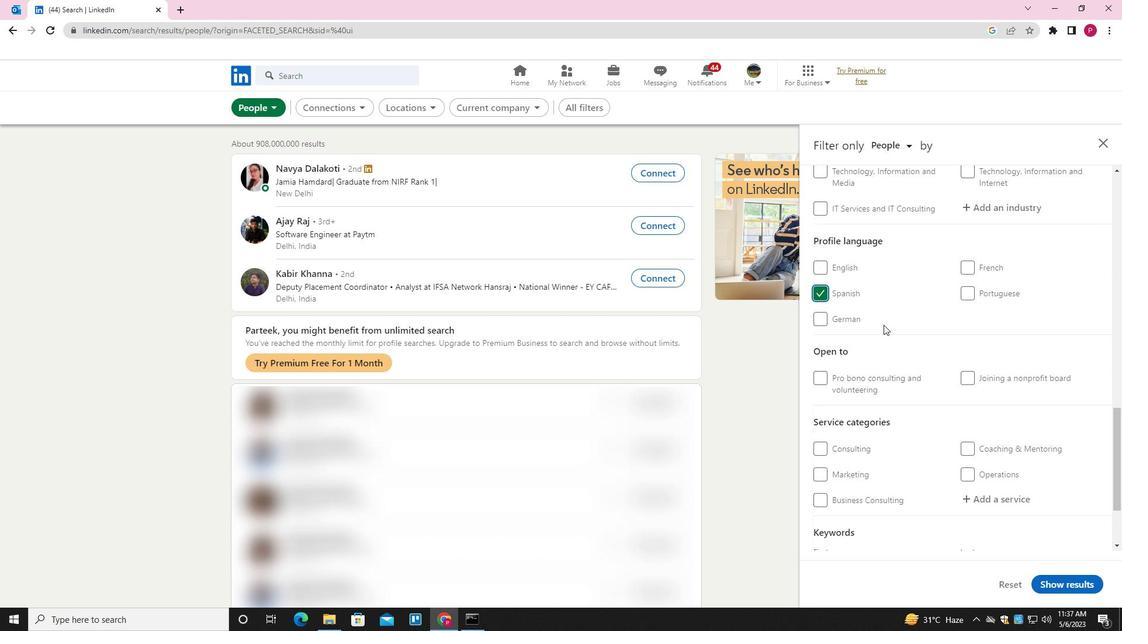 
Action: Mouse scrolled (883, 325) with delta (0, 0)
Screenshot: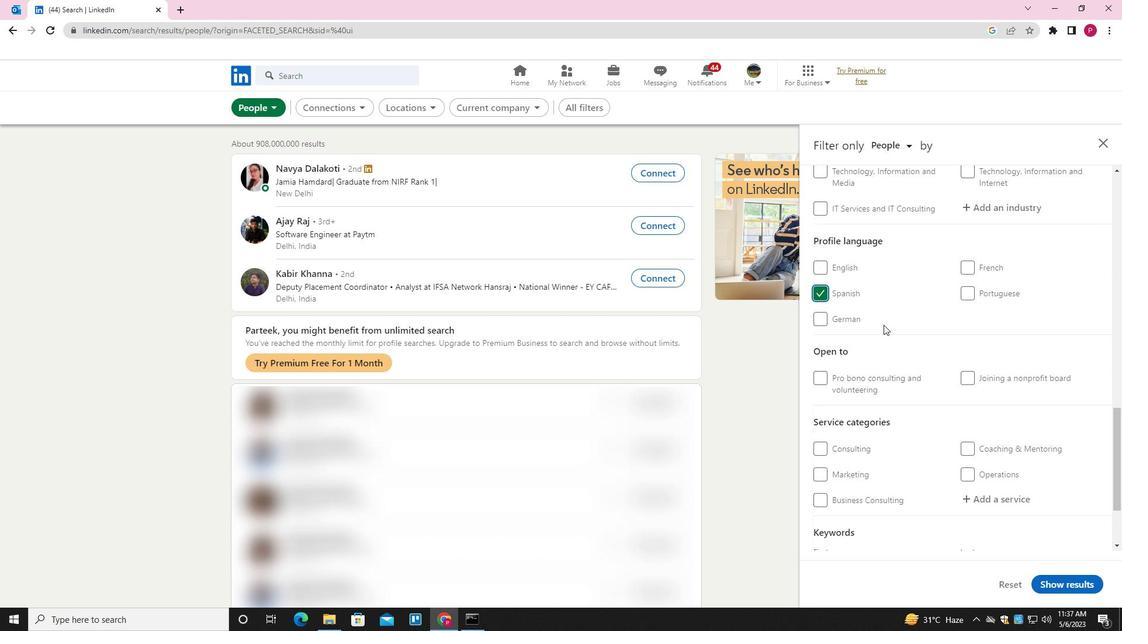 
Action: Mouse scrolled (883, 325) with delta (0, 0)
Screenshot: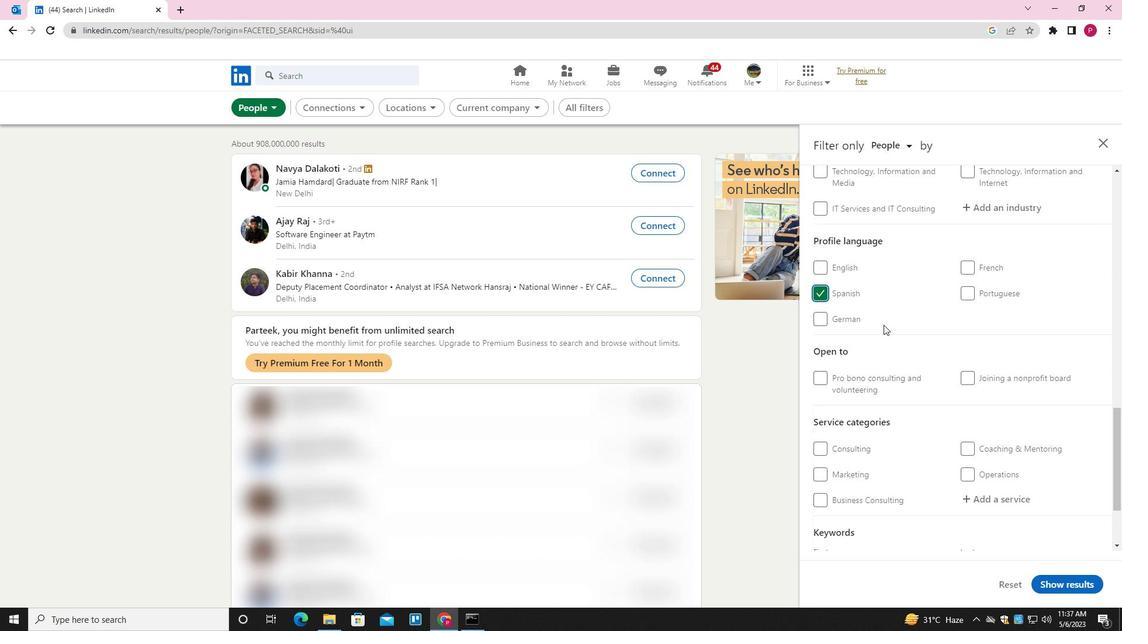 
Action: Mouse scrolled (883, 325) with delta (0, 0)
Screenshot: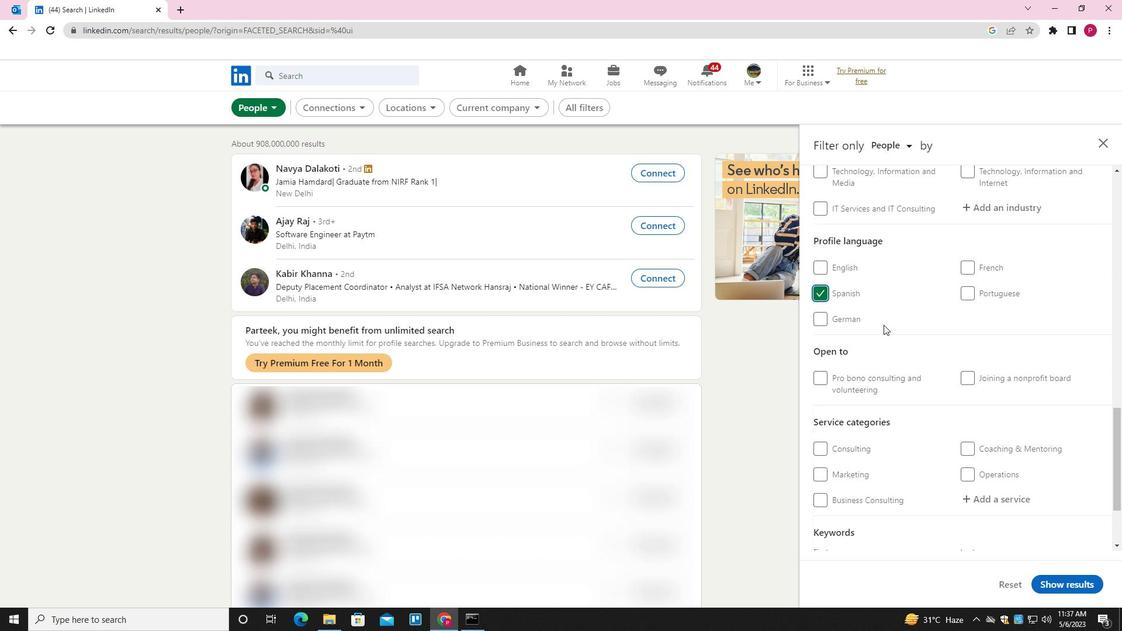 
Action: Mouse scrolled (883, 325) with delta (0, 0)
Screenshot: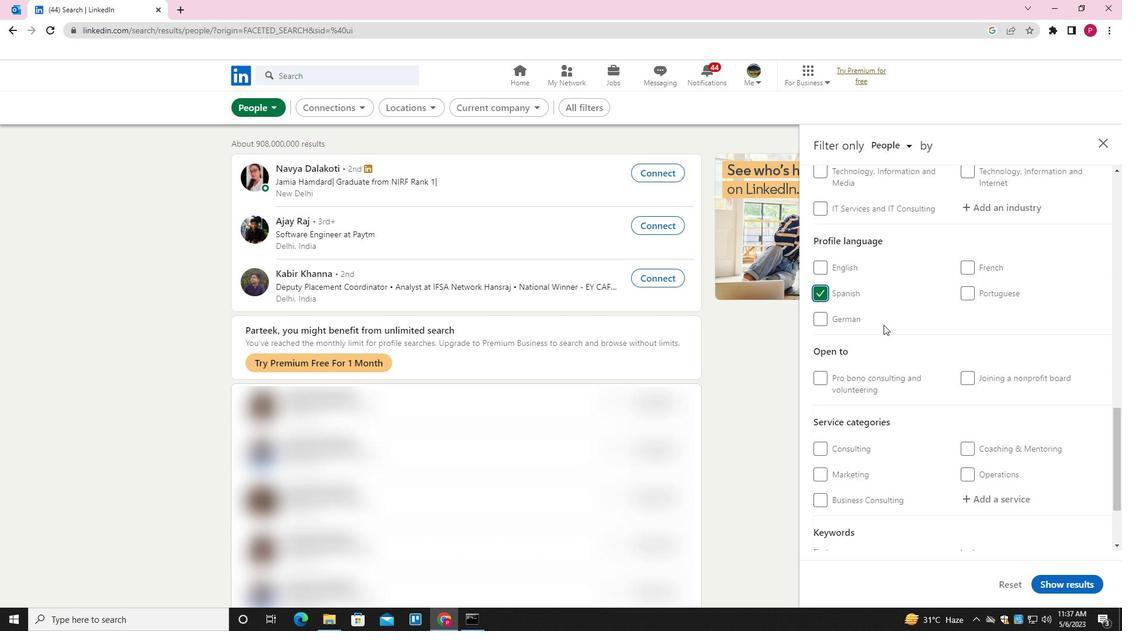 
Action: Mouse scrolled (883, 325) with delta (0, 0)
Screenshot: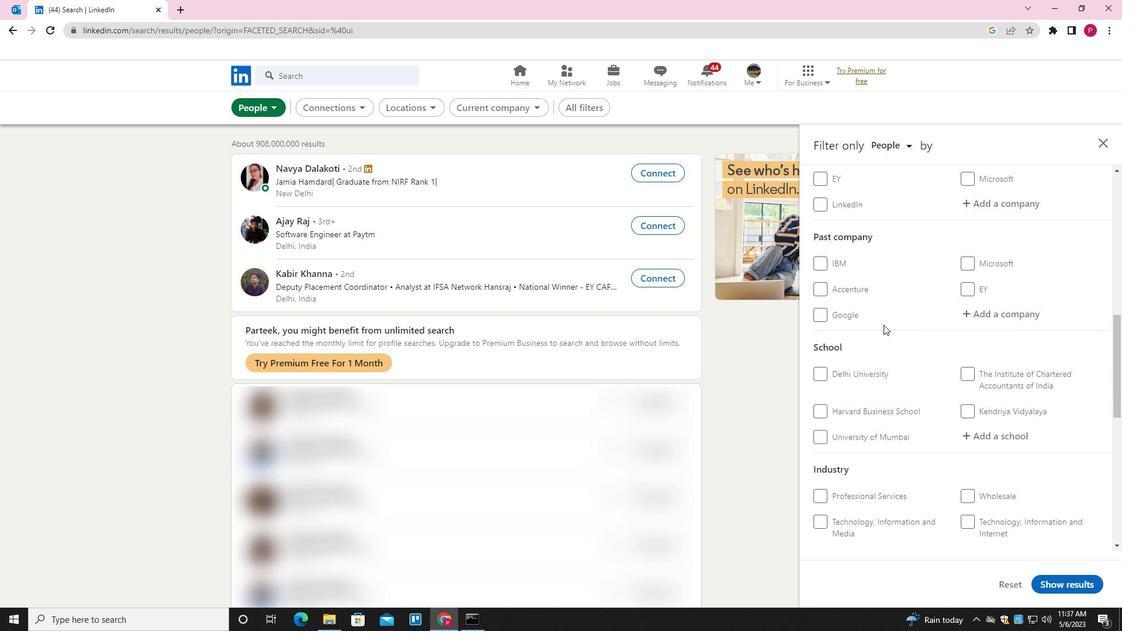 
Action: Mouse scrolled (883, 325) with delta (0, 0)
Screenshot: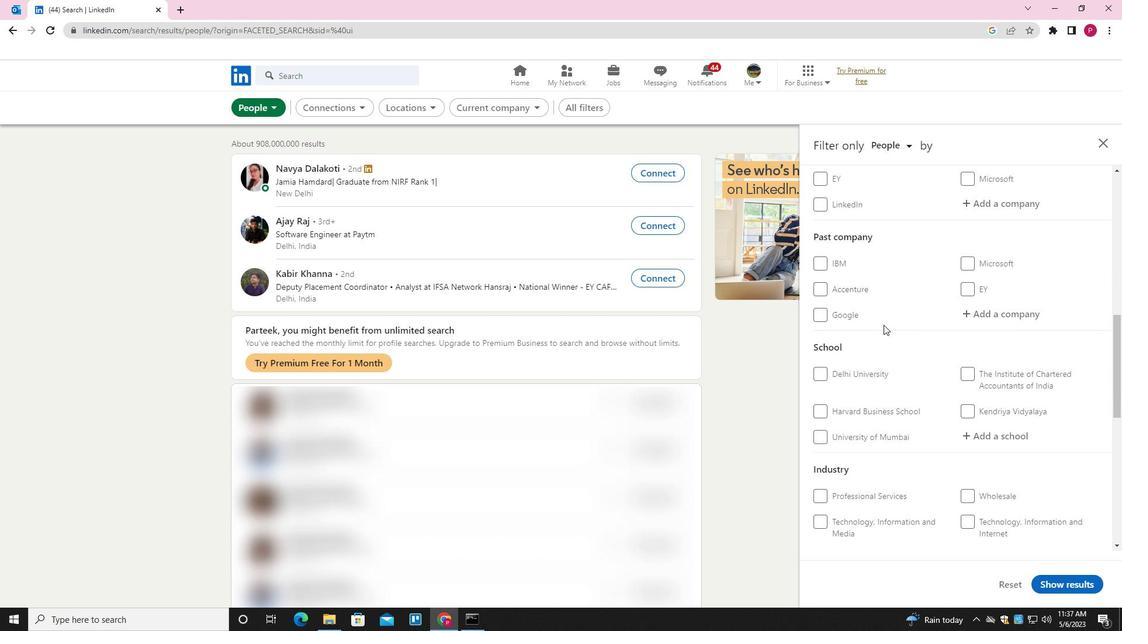 
Action: Mouse moved to (1002, 319)
Screenshot: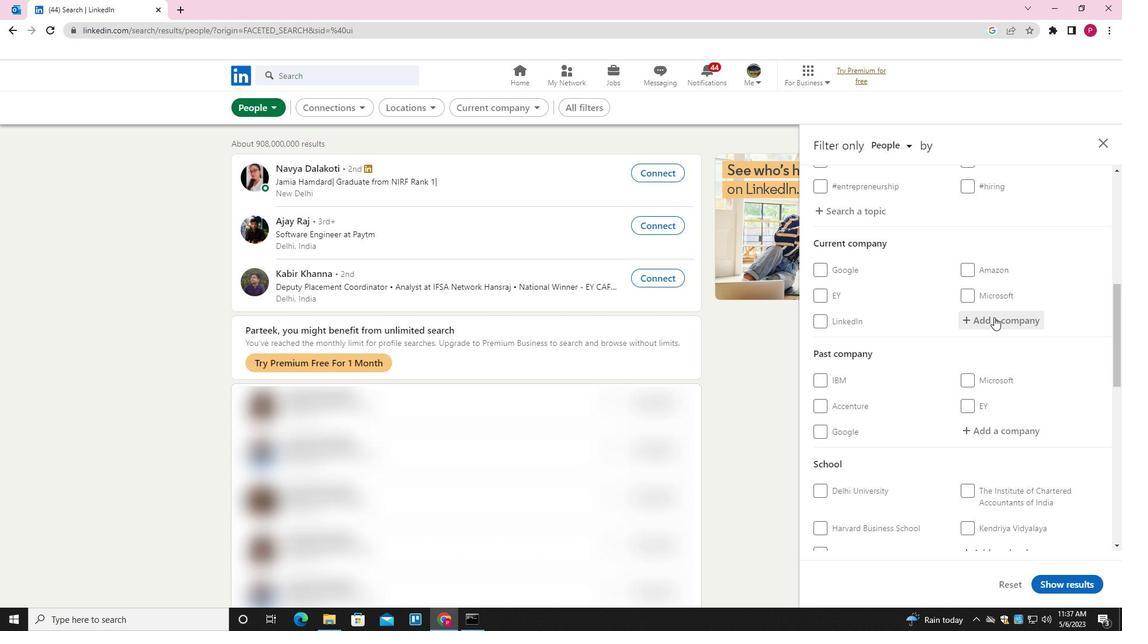 
Action: Mouse pressed left at (1002, 319)
Screenshot: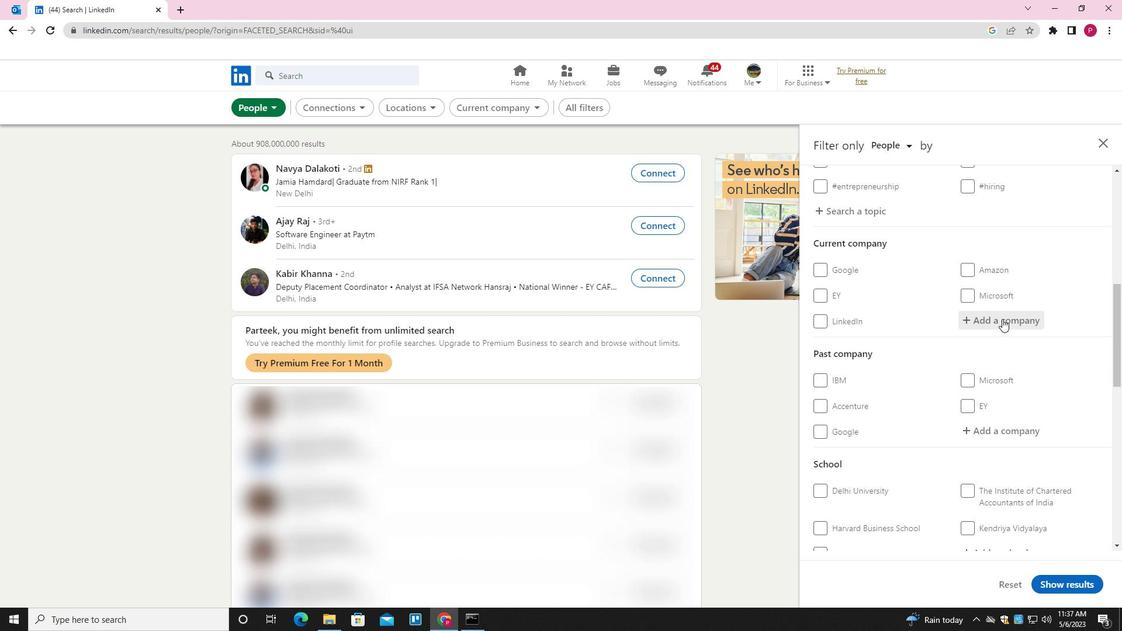 
Action: Key pressed <Key.shift>ACME<Key.space><Key.shift>SERVICES<Key.down><Key.enter>
Screenshot: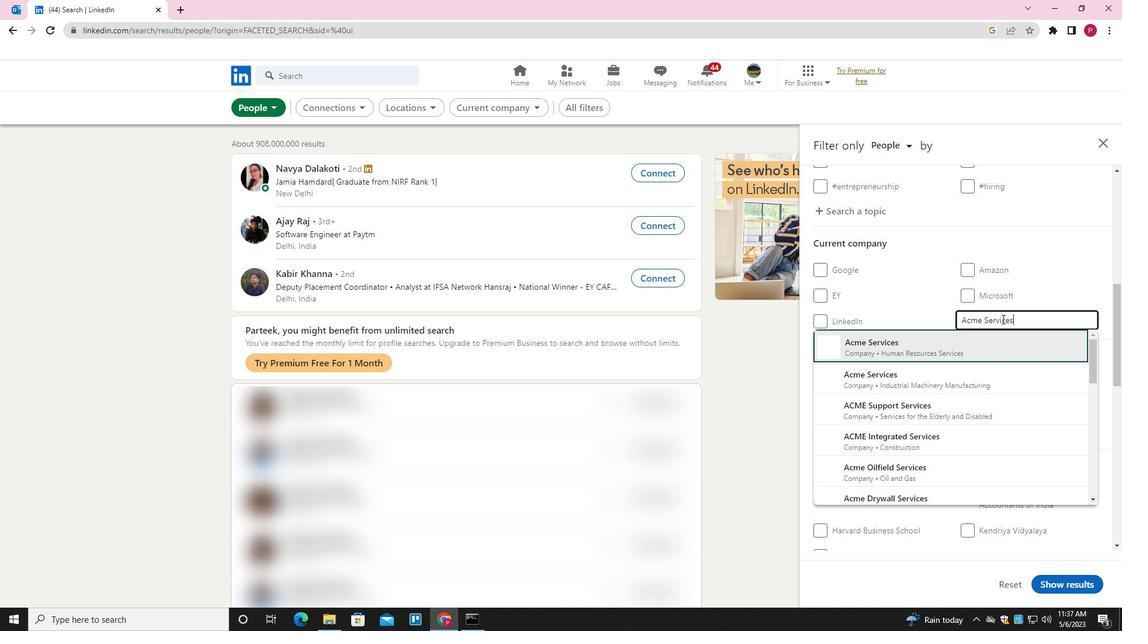 
Action: Mouse moved to (956, 353)
Screenshot: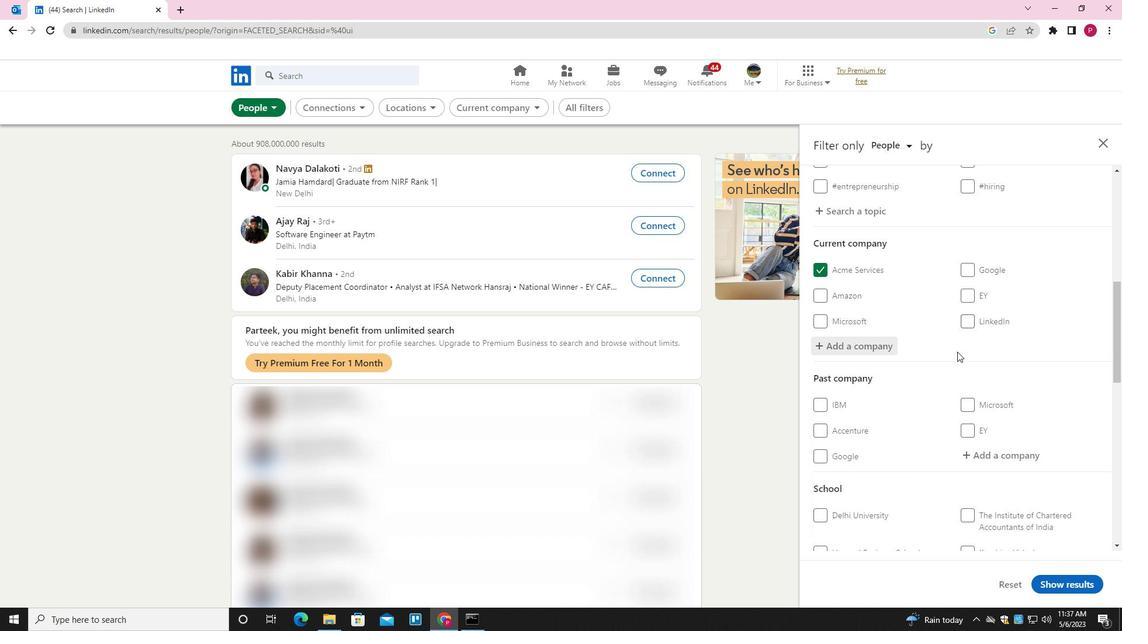 
Action: Mouse scrolled (956, 353) with delta (0, 0)
Screenshot: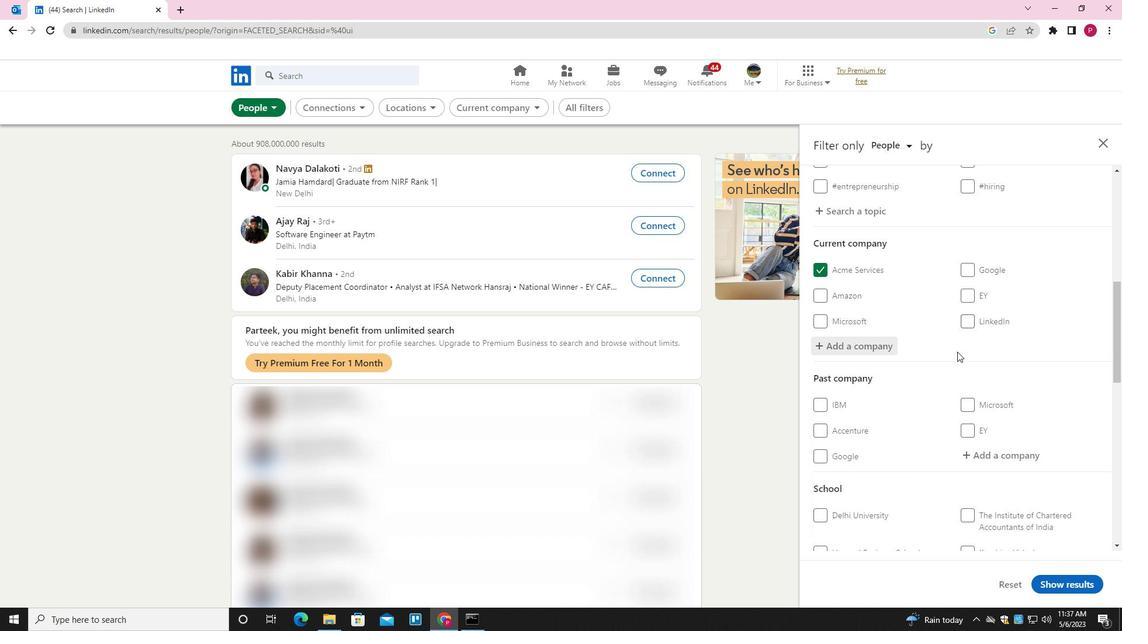 
Action: Mouse scrolled (956, 353) with delta (0, 0)
Screenshot: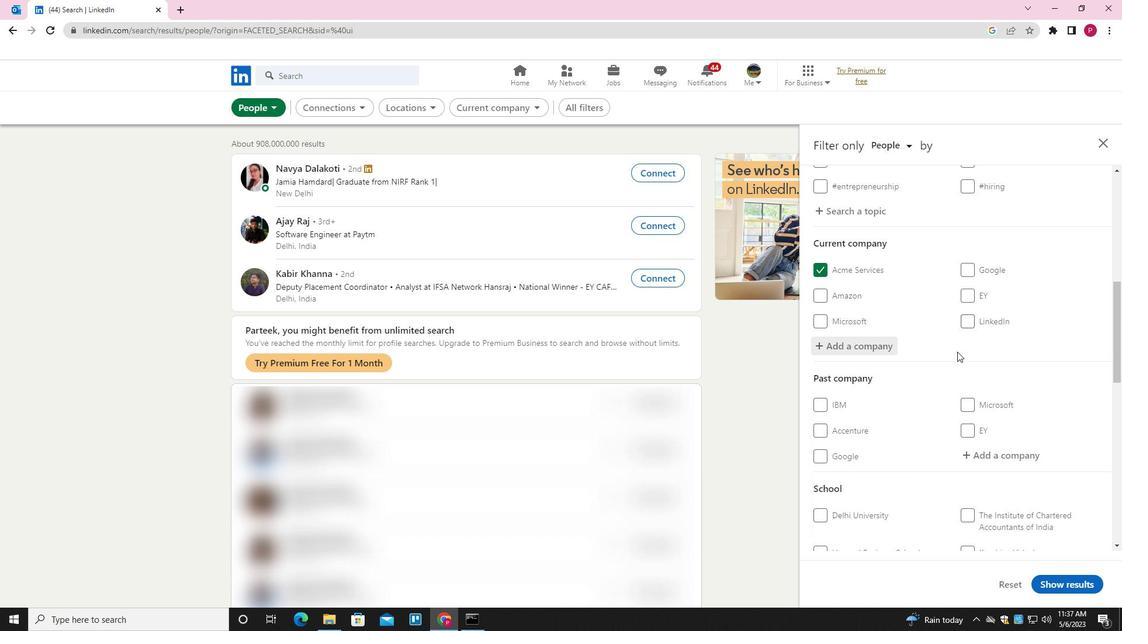 
Action: Mouse scrolled (956, 353) with delta (0, 0)
Screenshot: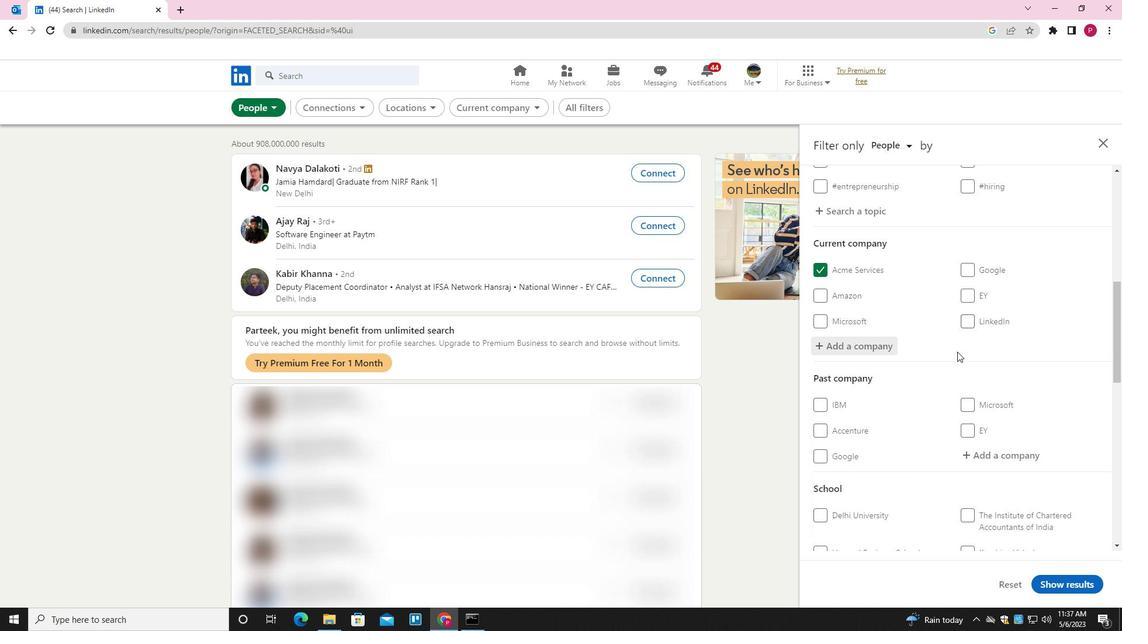 
Action: Mouse scrolled (956, 353) with delta (0, 0)
Screenshot: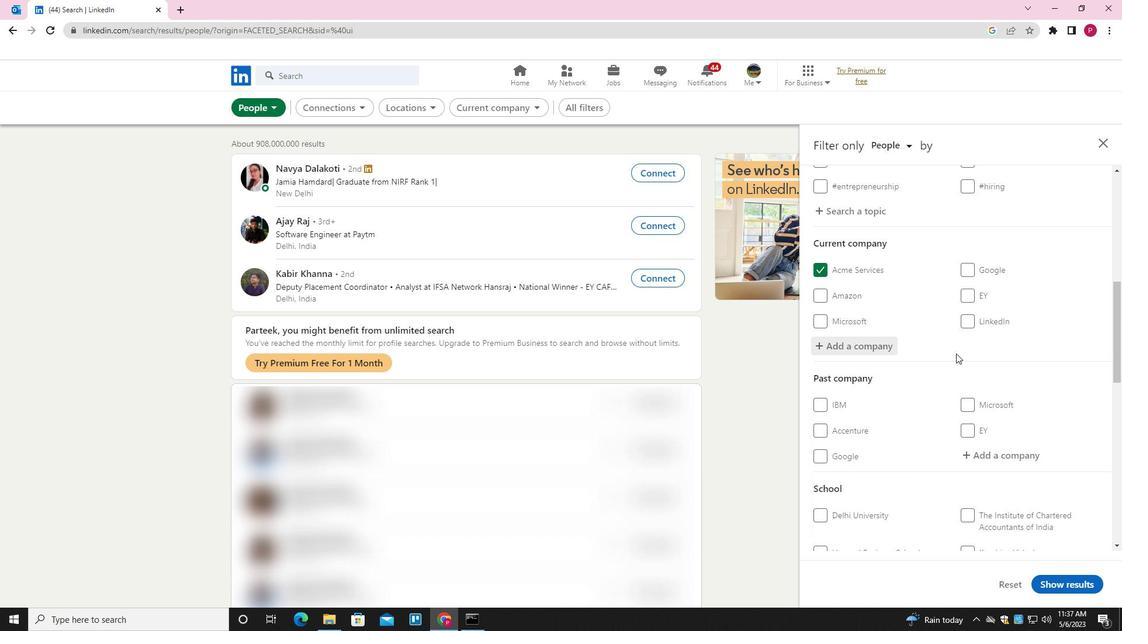 
Action: Mouse moved to (989, 344)
Screenshot: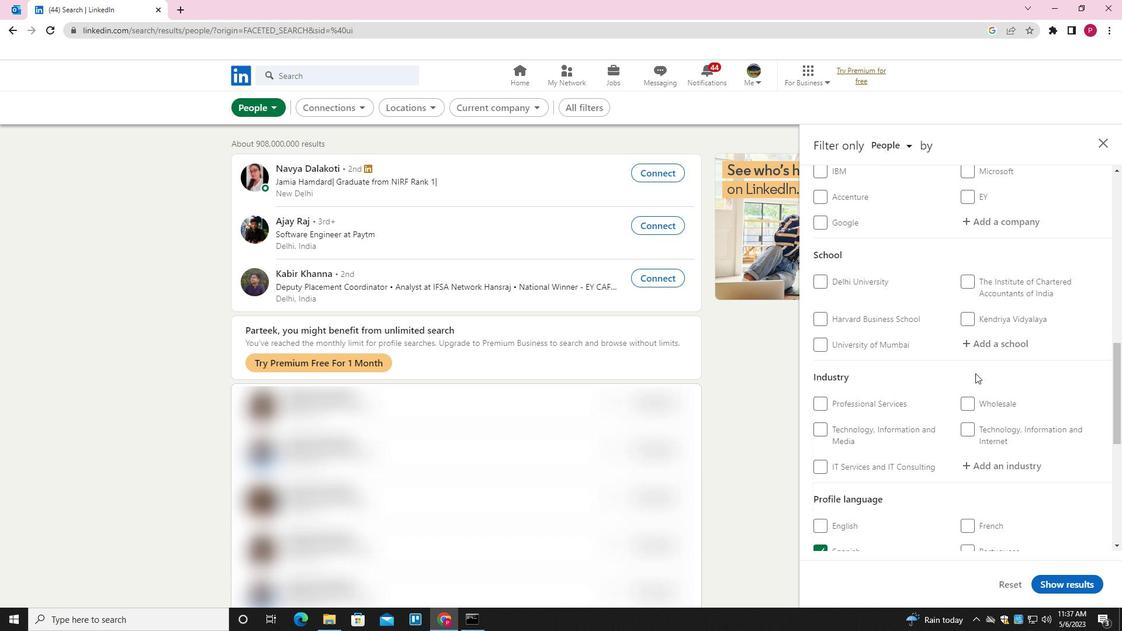 
Action: Mouse pressed left at (989, 344)
Screenshot: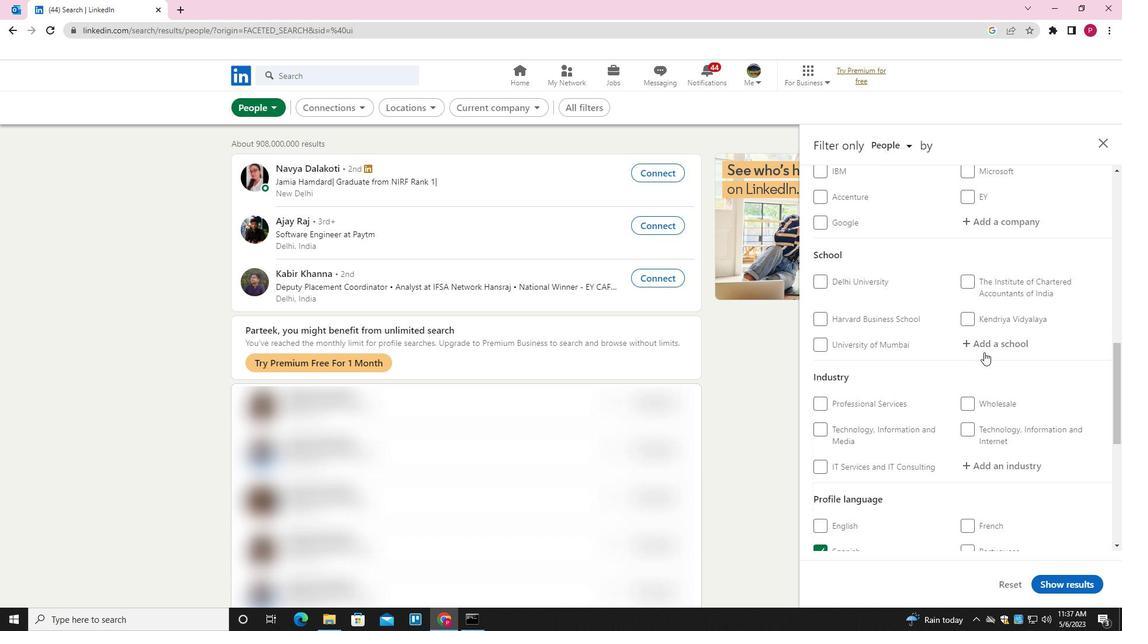 
Action: Key pressed <Key.shift>AKS<Key.space><Key.shift>UNIVERSITY<Key.space><Key.down><Key.enter>
Screenshot: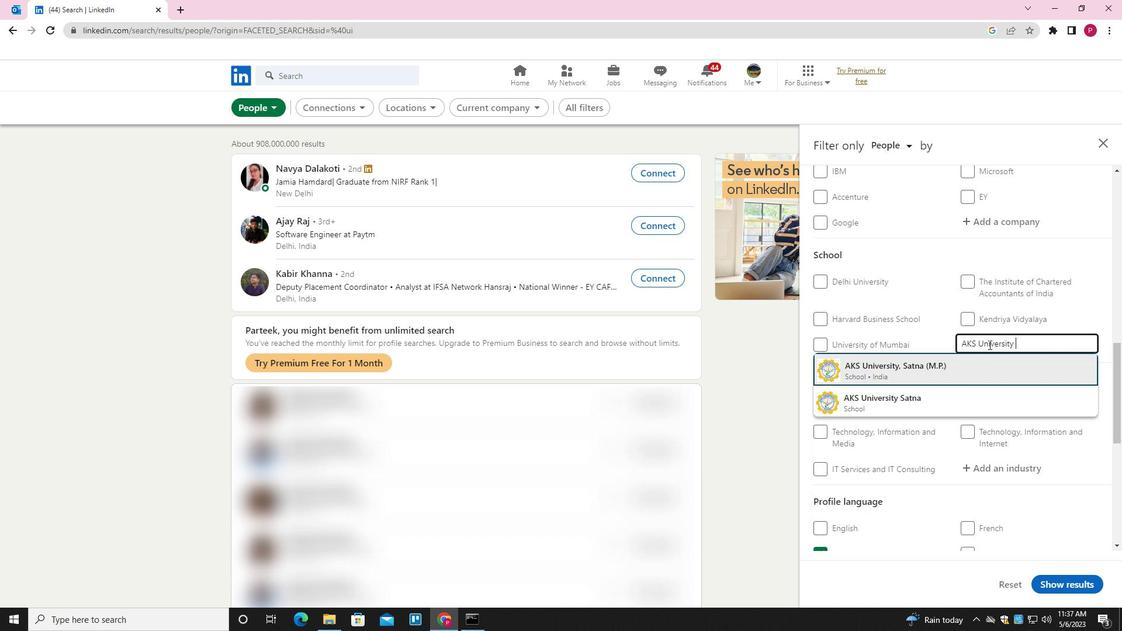
Action: Mouse moved to (965, 362)
Screenshot: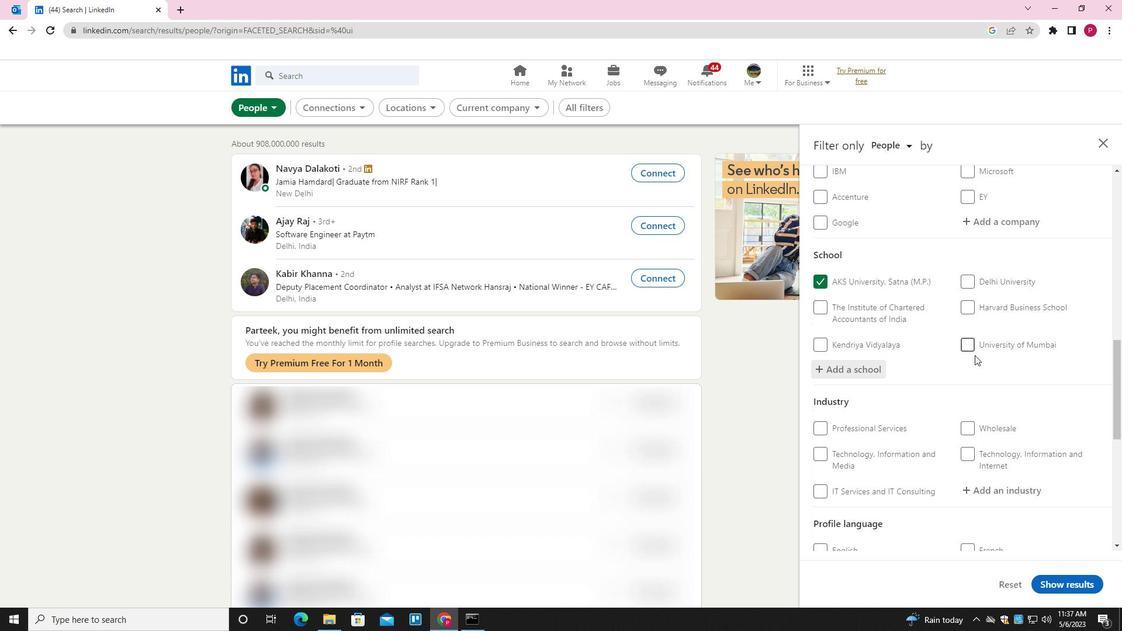 
Action: Mouse scrolled (965, 361) with delta (0, 0)
Screenshot: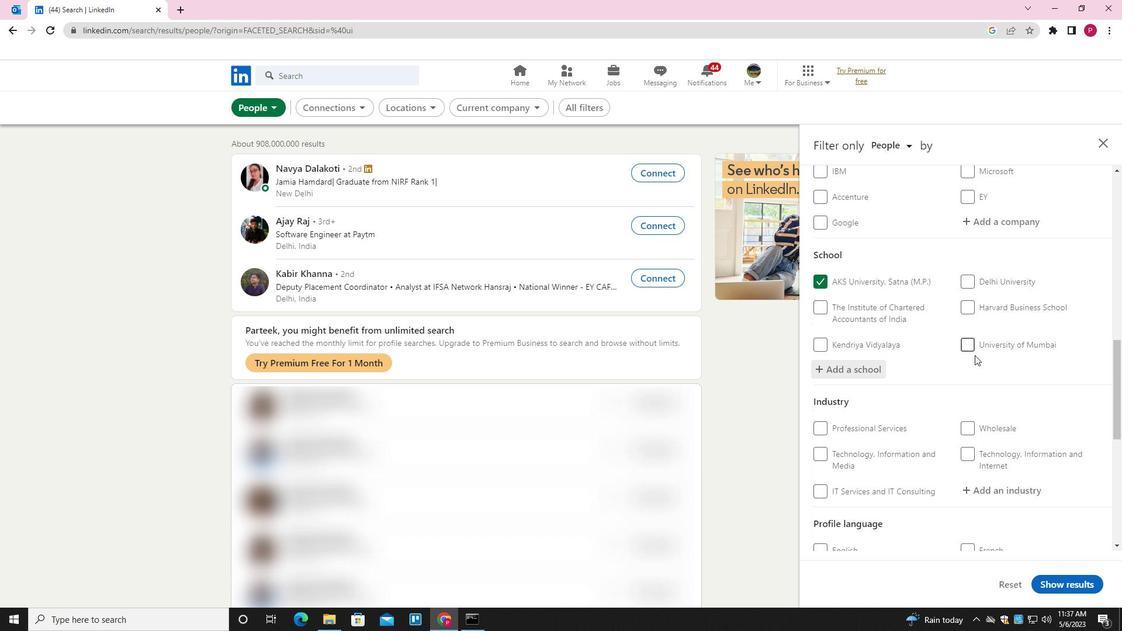 
Action: Mouse scrolled (965, 361) with delta (0, 0)
Screenshot: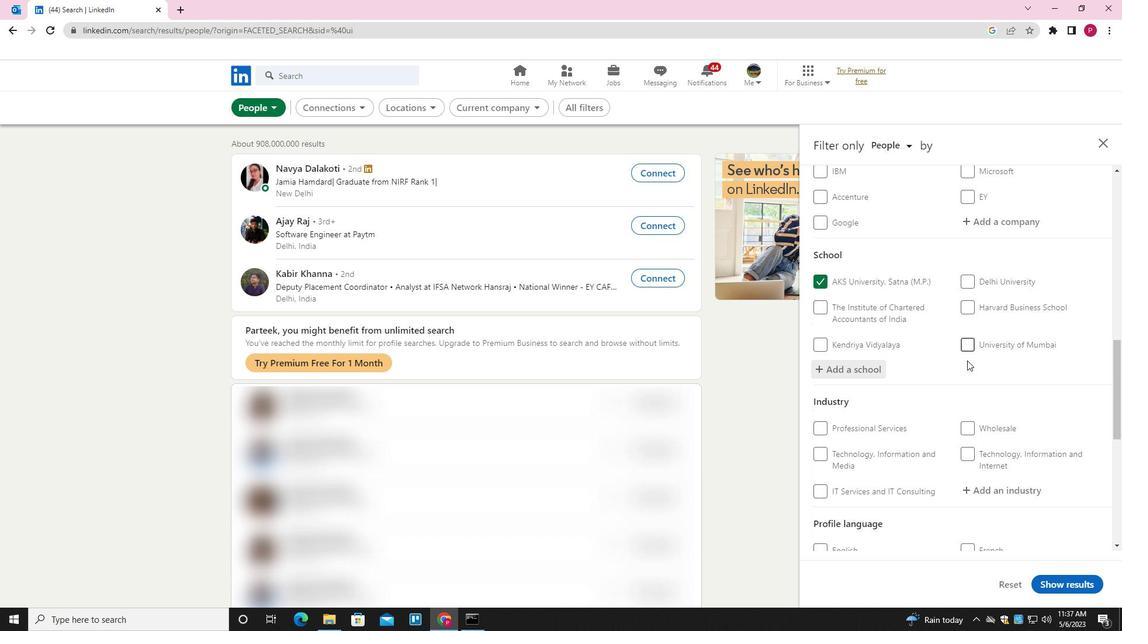 
Action: Mouse scrolled (965, 361) with delta (0, 0)
Screenshot: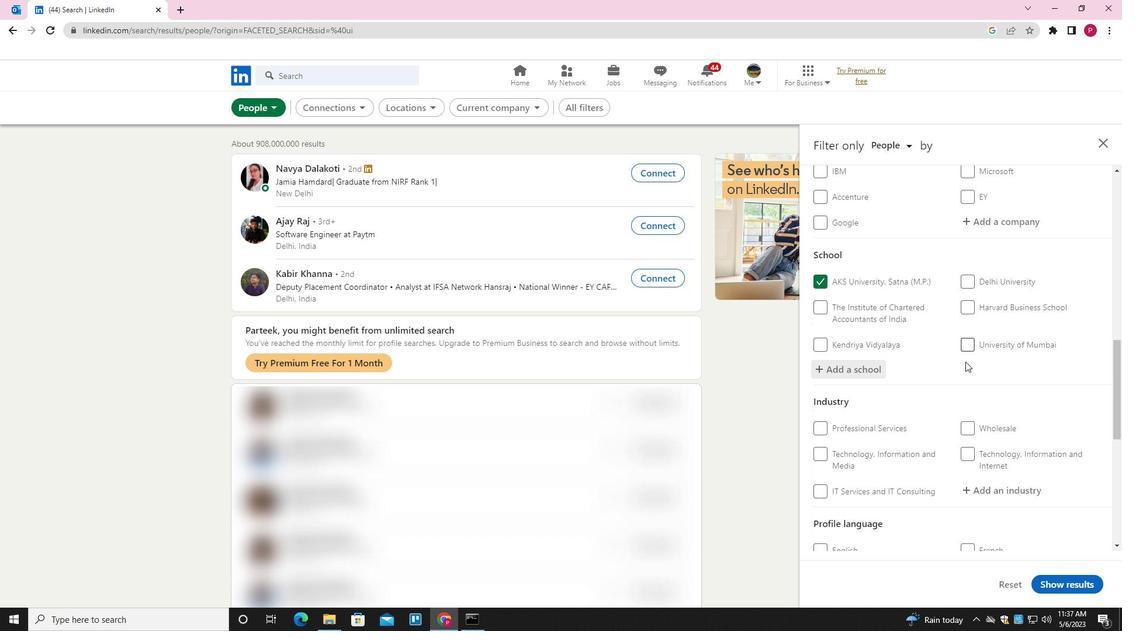 
Action: Mouse moved to (1017, 317)
Screenshot: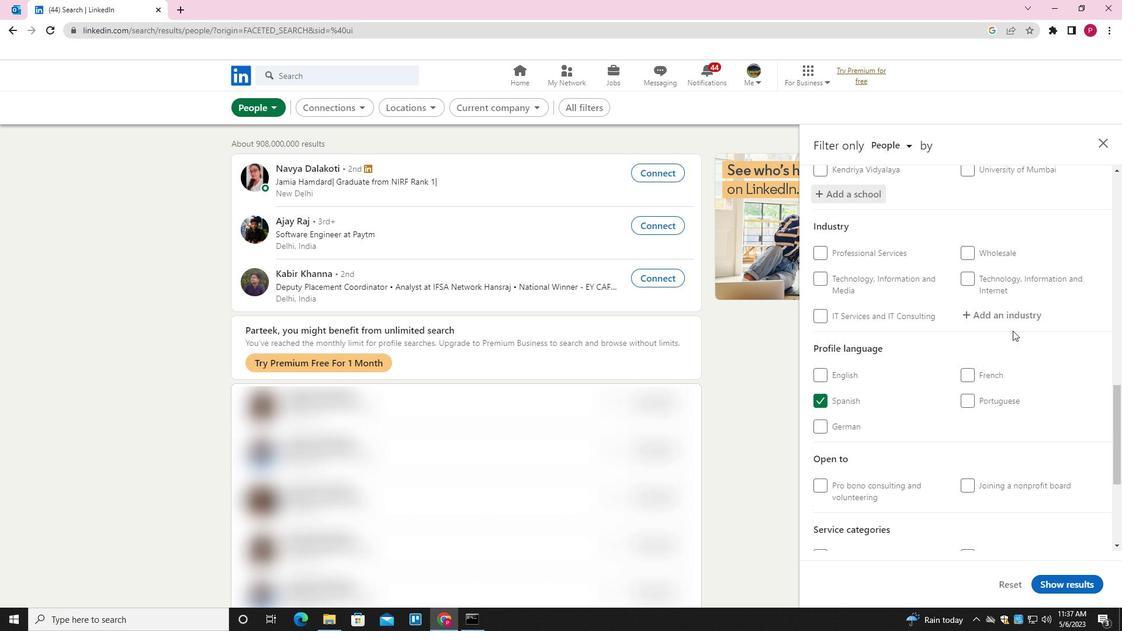 
Action: Mouse pressed left at (1017, 317)
Screenshot: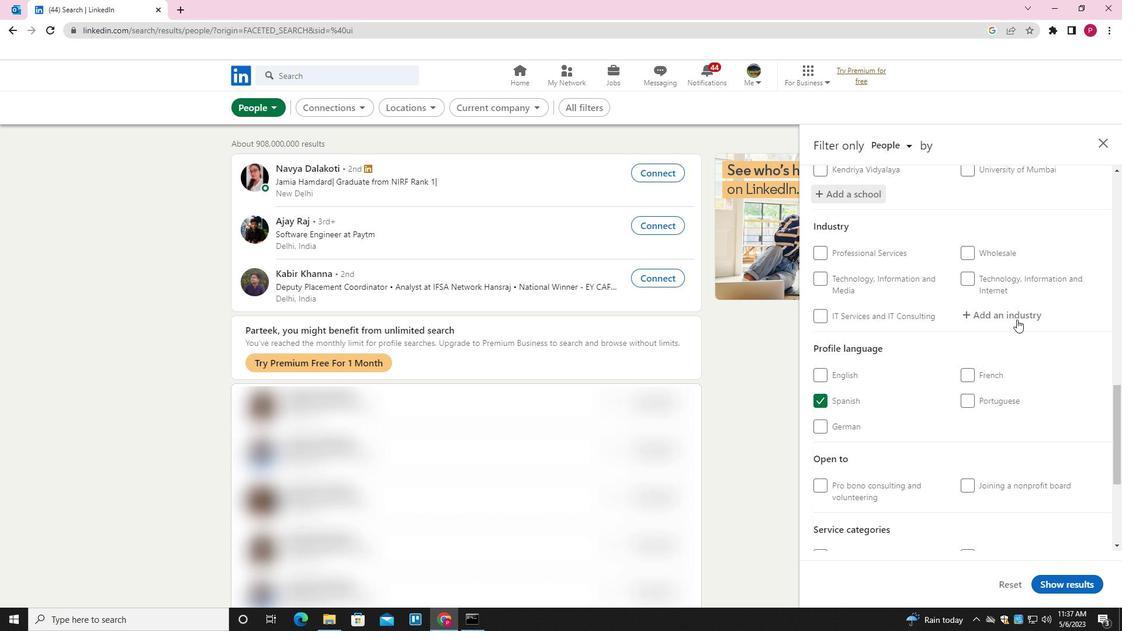 
Action: Key pressed <Key.shift><Key.shift><Key.shift><Key.shift><Key.shift><Key.shift><Key.shift><Key.shift><Key.shift>GAMBLING<Key.down><Key.down><Key.enter>
Screenshot: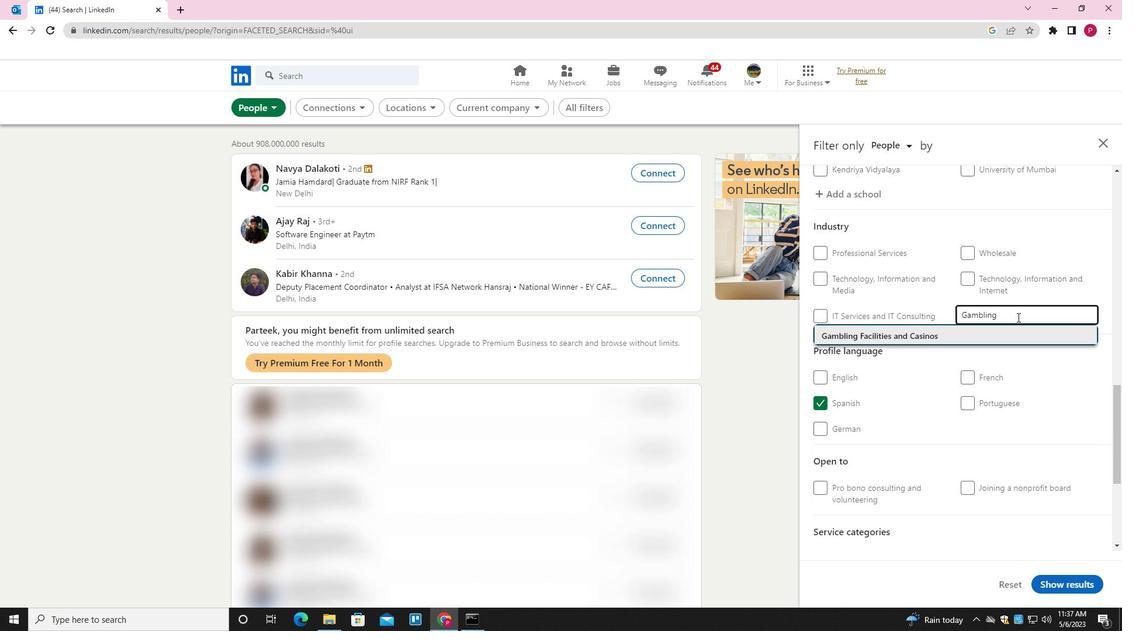 
Action: Mouse moved to (982, 330)
Screenshot: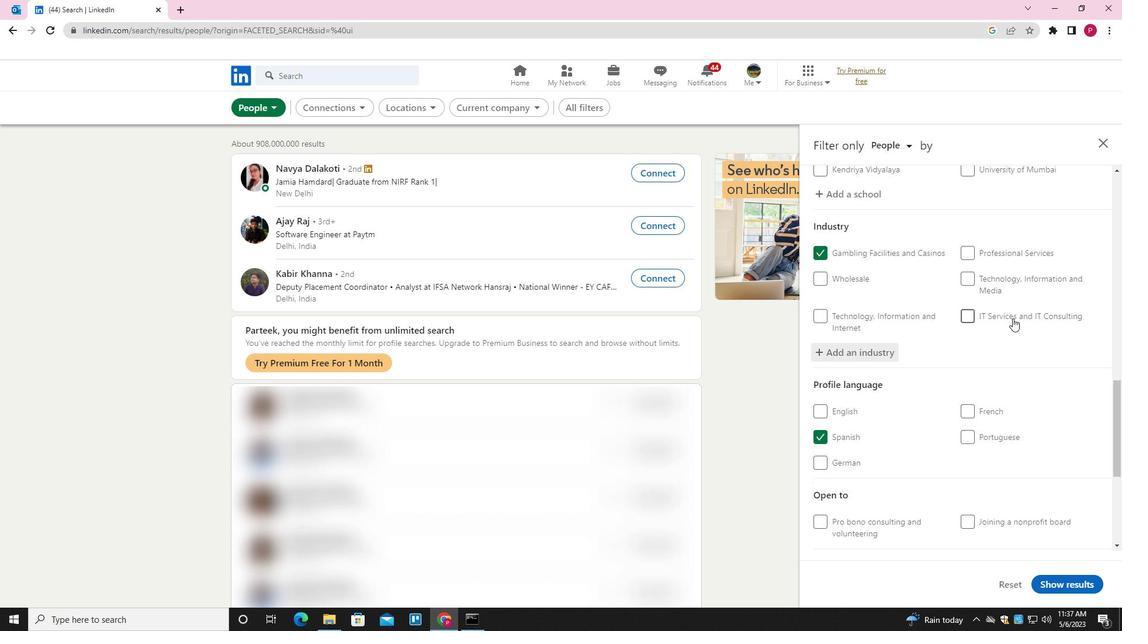 
Action: Mouse scrolled (982, 330) with delta (0, 0)
Screenshot: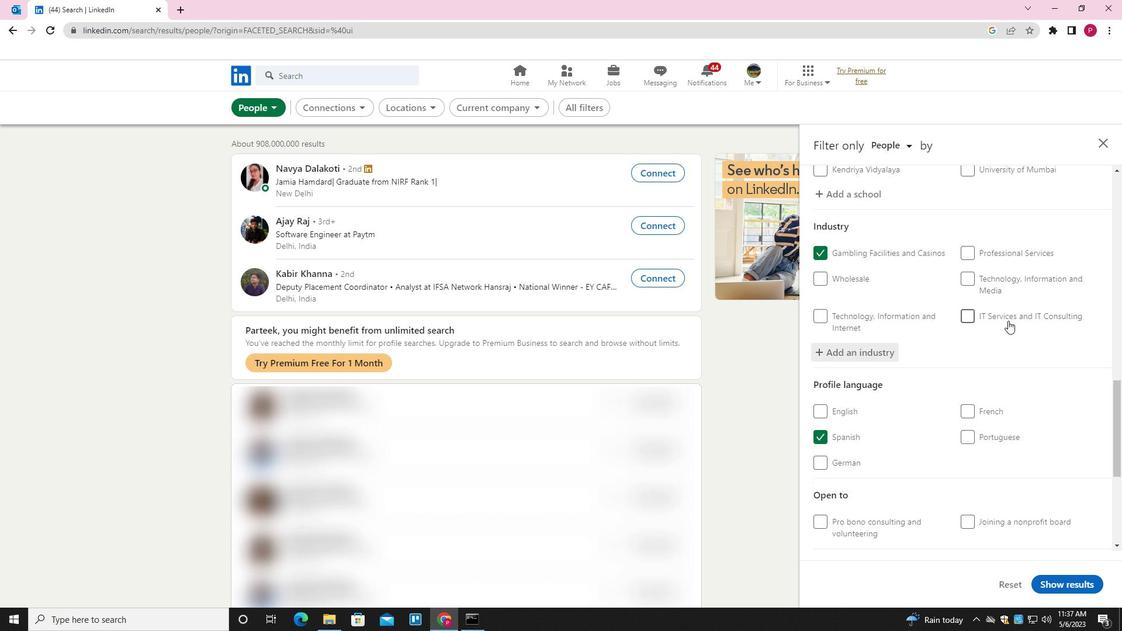 
Action: Mouse moved to (982, 331)
Screenshot: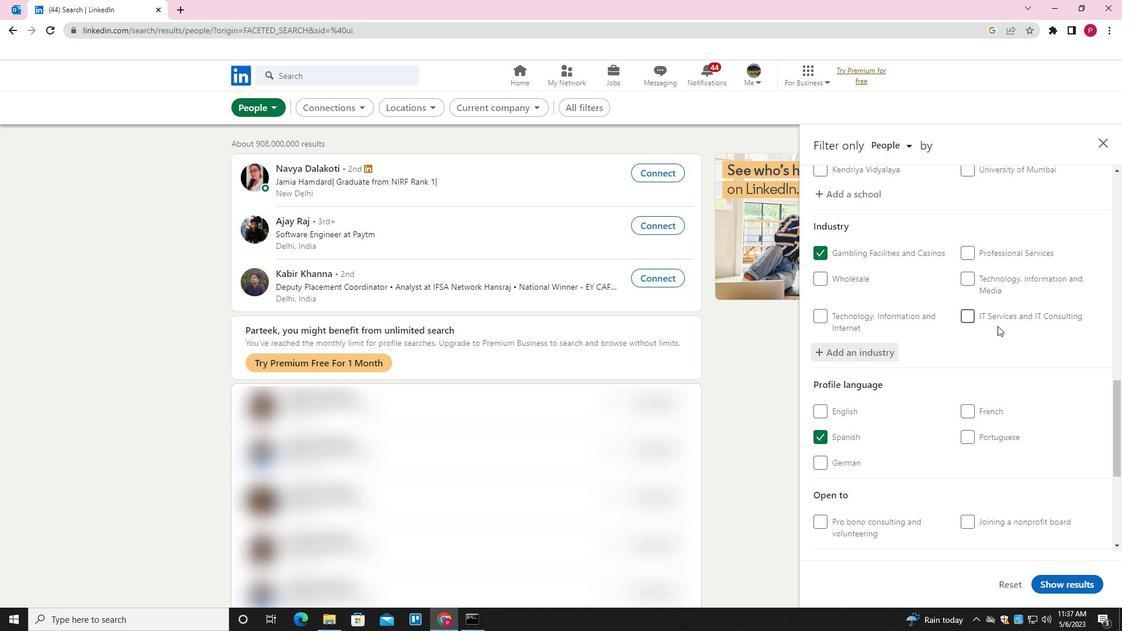 
Action: Mouse scrolled (982, 330) with delta (0, 0)
Screenshot: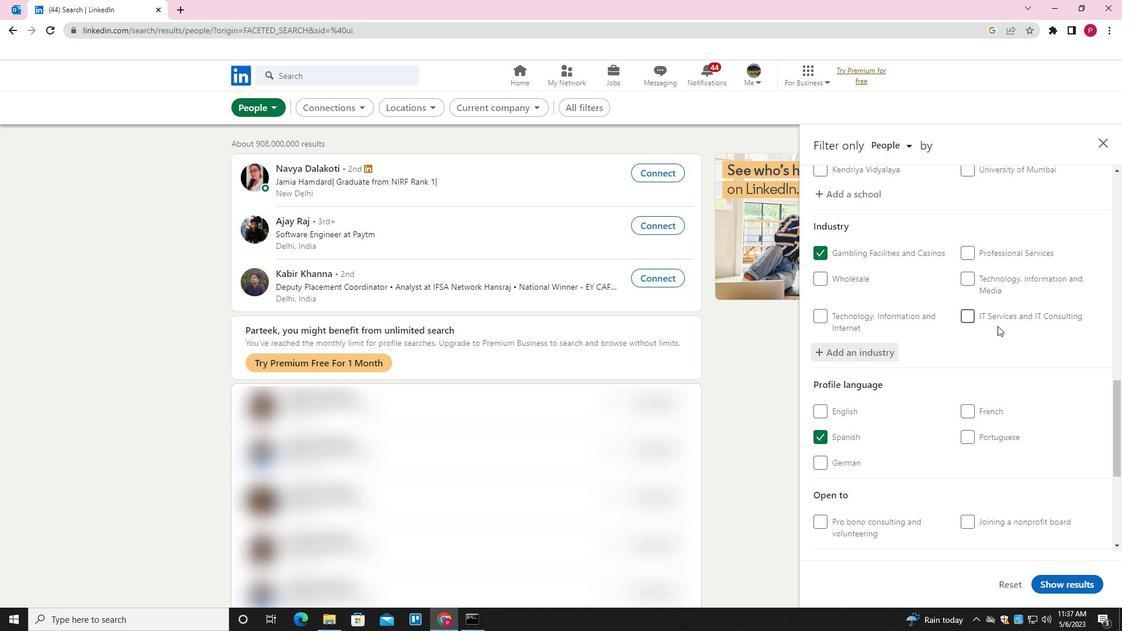 
Action: Mouse moved to (982, 332)
Screenshot: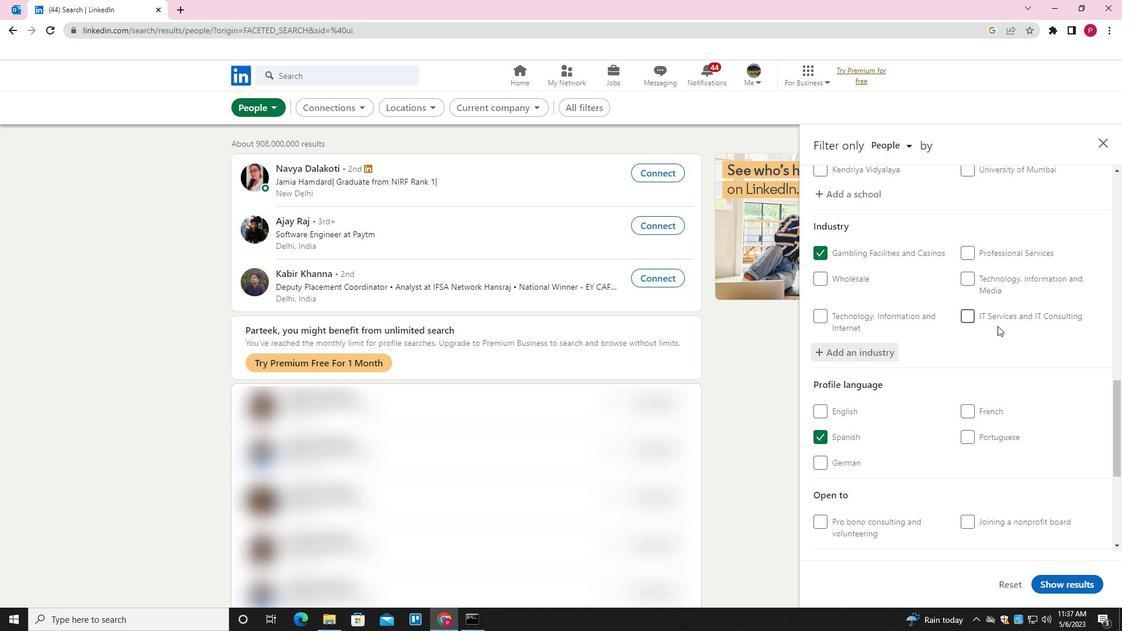 
Action: Mouse scrolled (982, 331) with delta (0, 0)
Screenshot: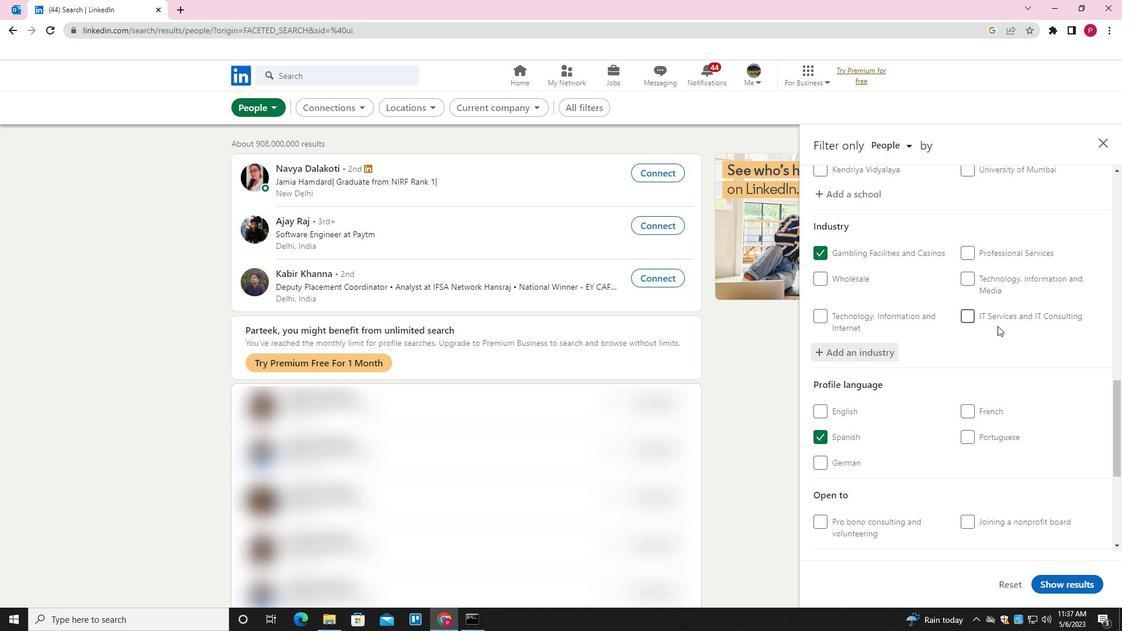 
Action: Mouse moved to (982, 335)
Screenshot: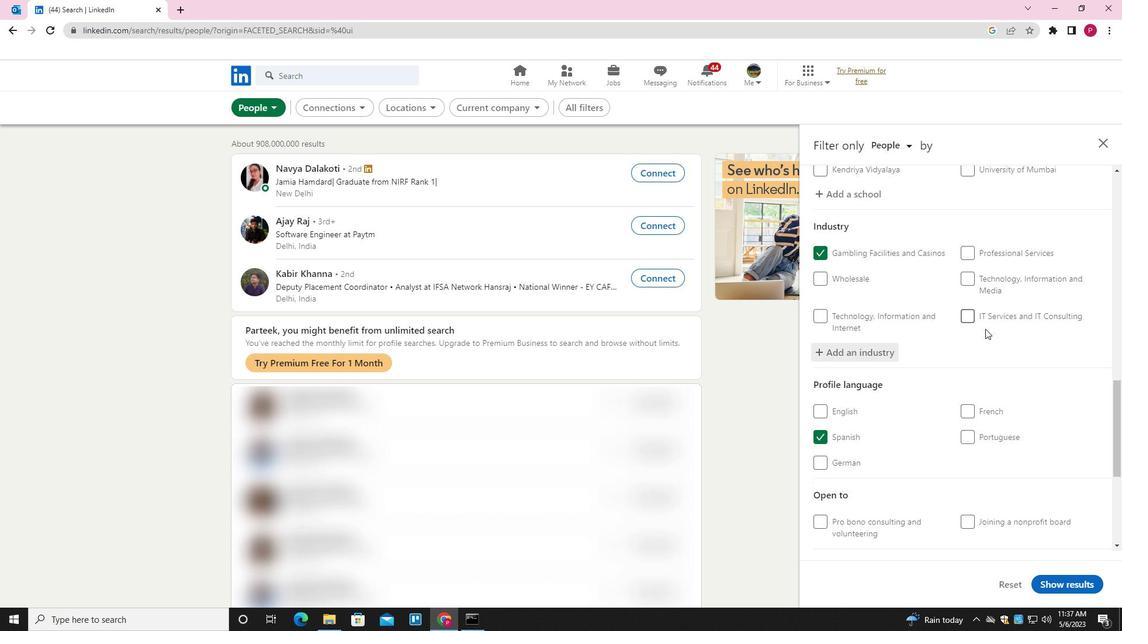 
Action: Mouse scrolled (982, 334) with delta (0, 0)
Screenshot: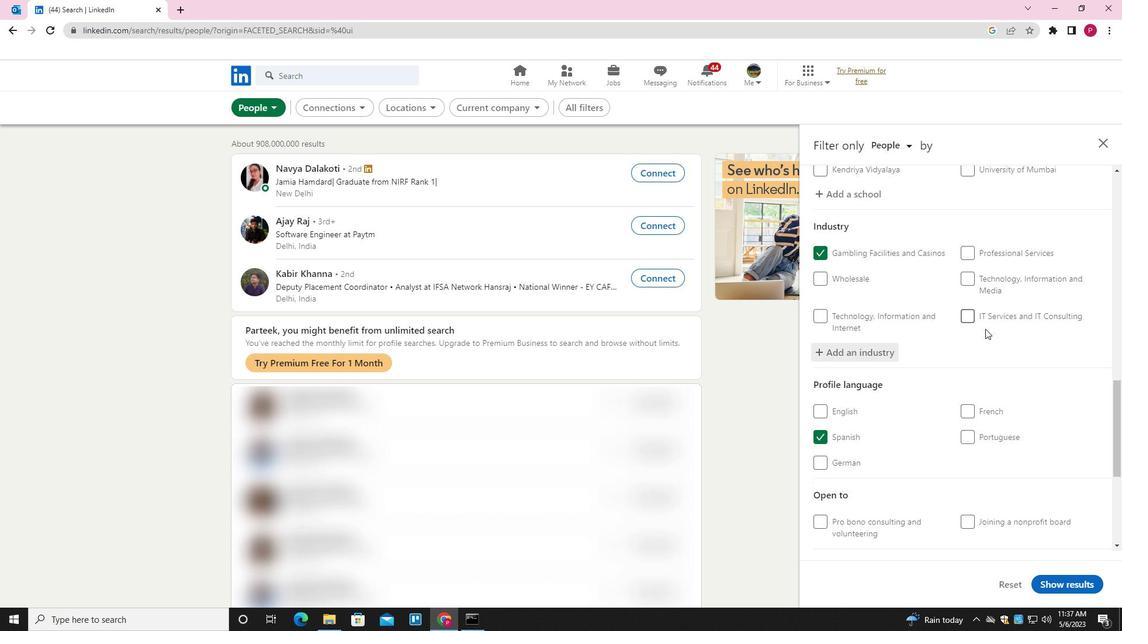 
Action: Mouse moved to (993, 401)
Screenshot: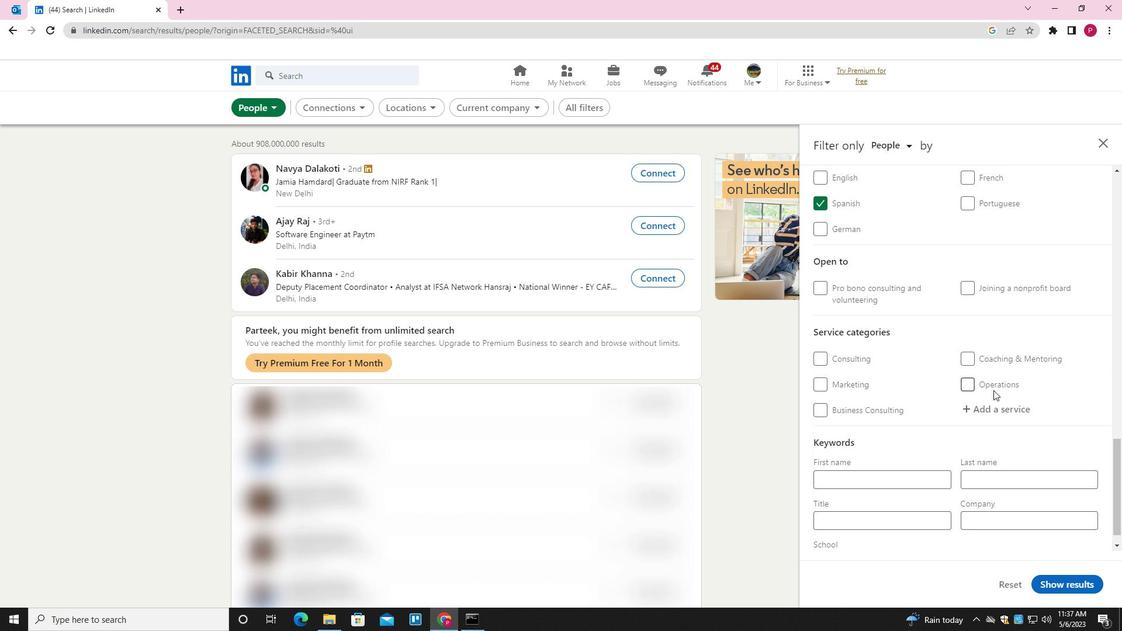 
Action: Mouse pressed left at (993, 401)
Screenshot: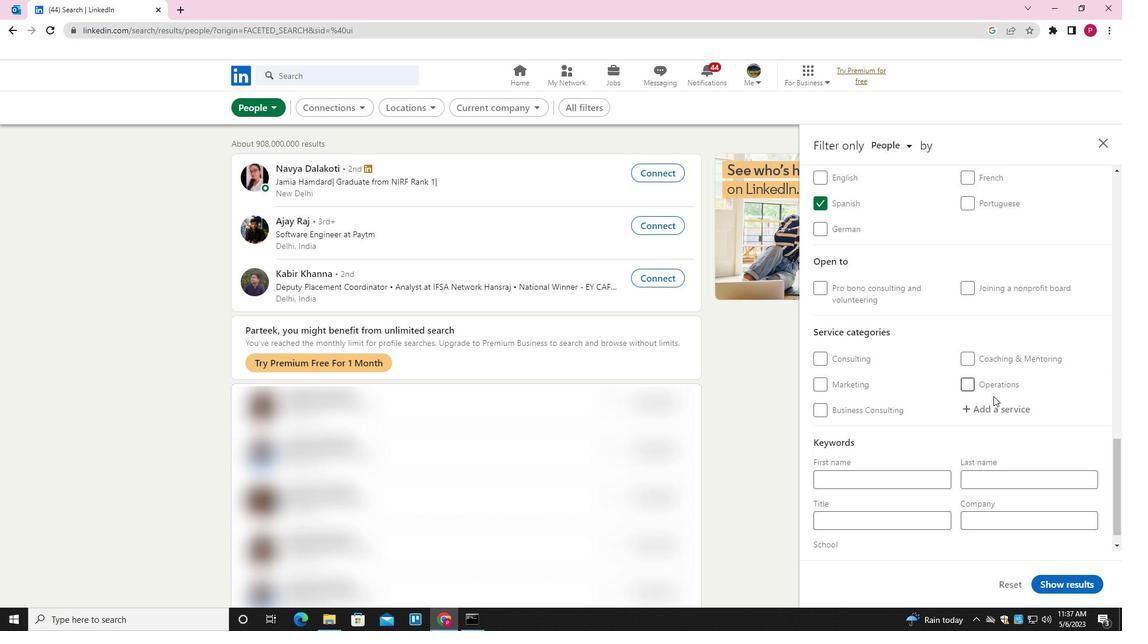 
Action: Key pressed <Key.shift>INTER<Key.down><Key.down><Key.enter>
Screenshot: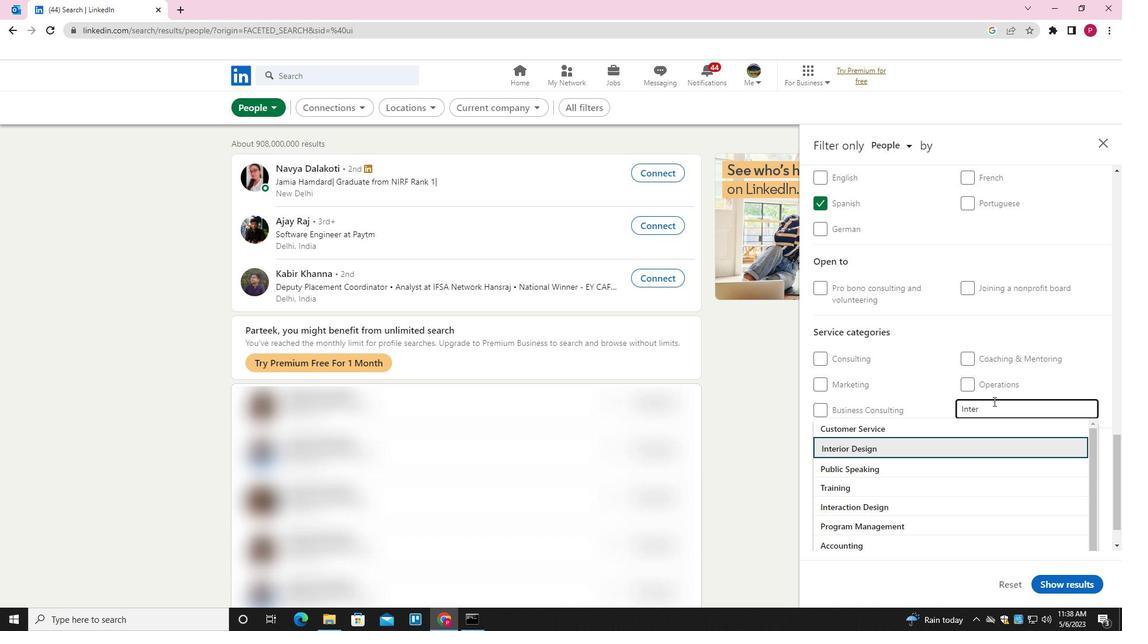 
Action: Mouse scrolled (993, 400) with delta (0, 0)
Screenshot: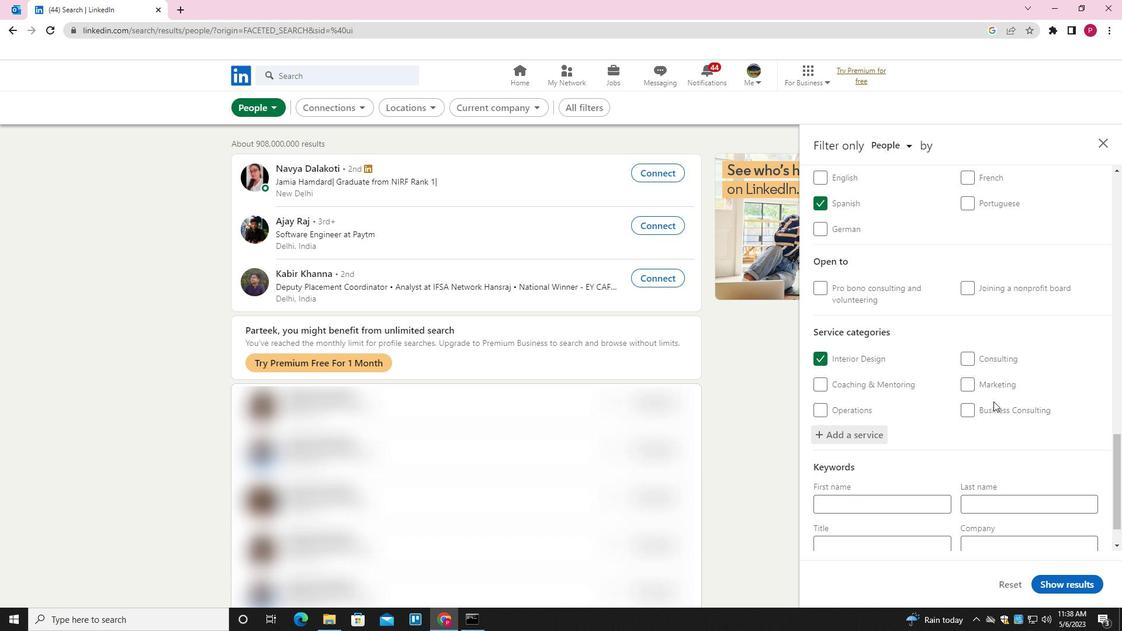 
Action: Mouse scrolled (993, 400) with delta (0, 0)
Screenshot: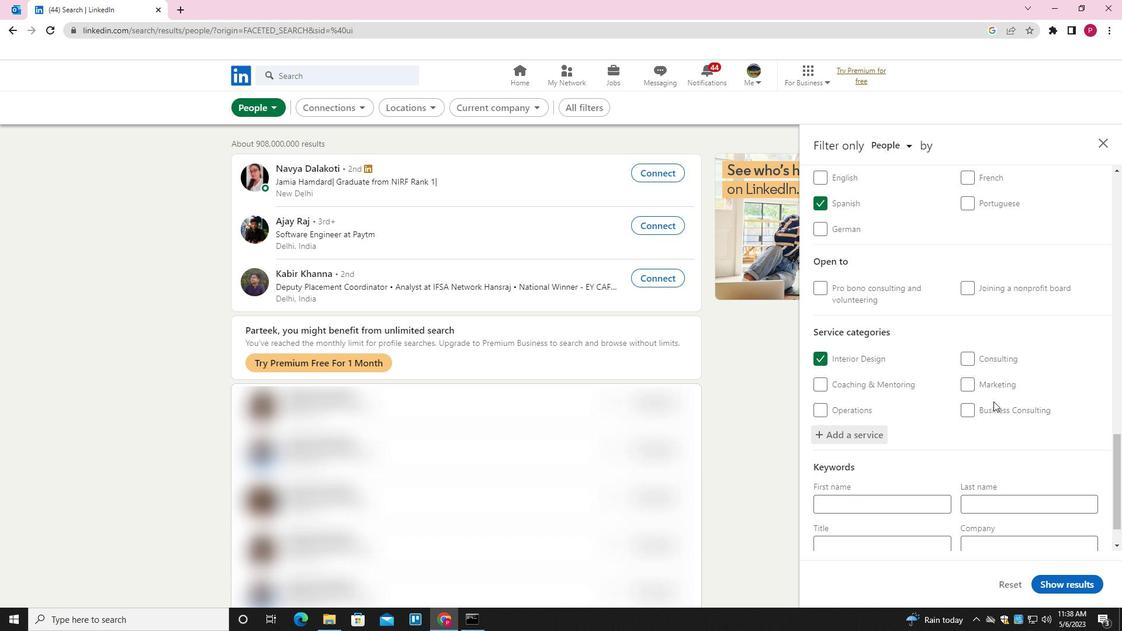 
Action: Mouse scrolled (993, 400) with delta (0, 0)
Screenshot: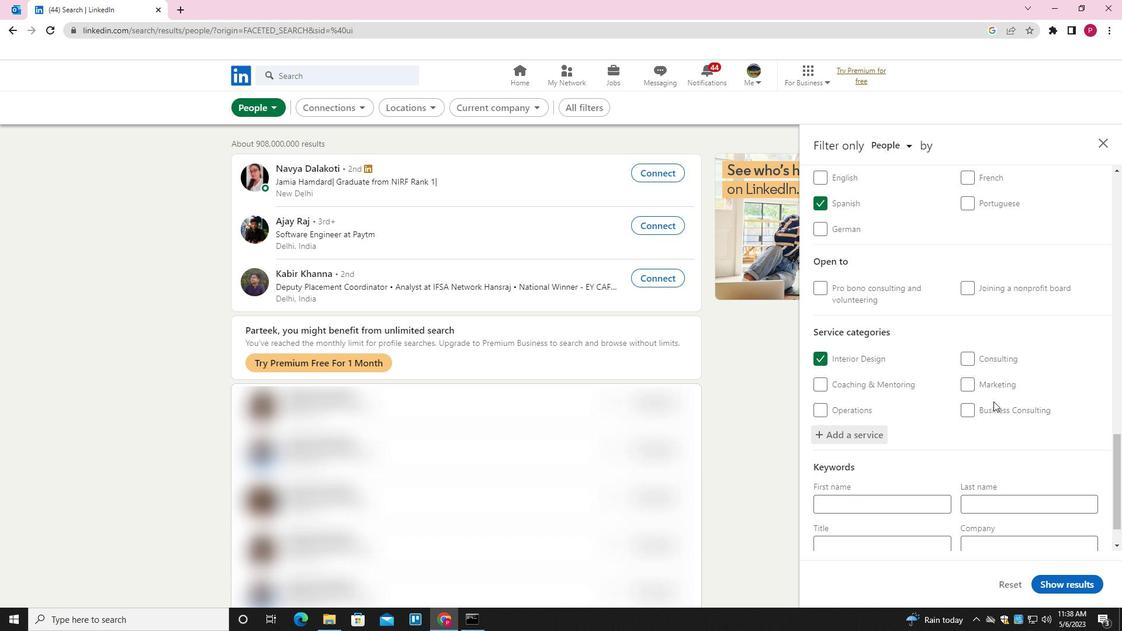 
Action: Mouse moved to (993, 402)
Screenshot: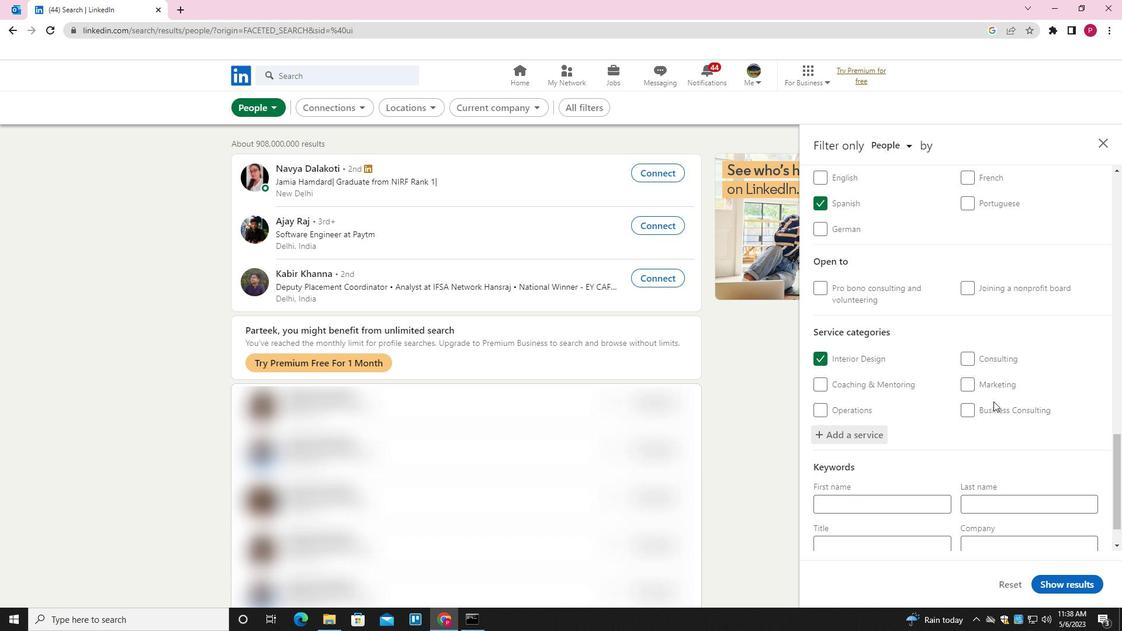 
Action: Mouse scrolled (993, 401) with delta (0, 0)
Screenshot: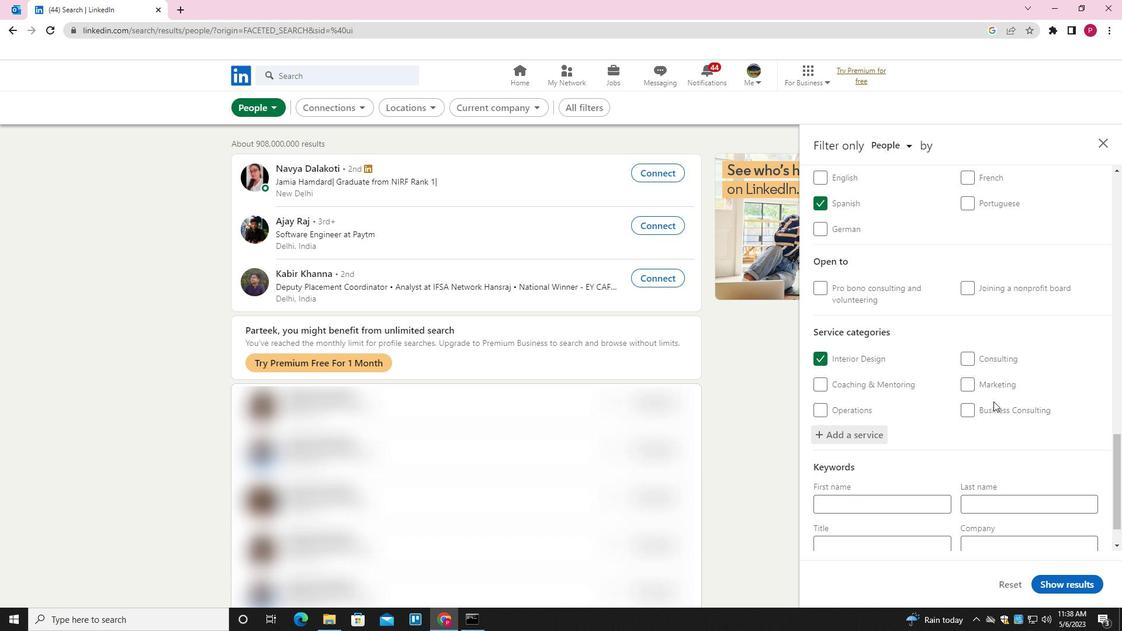
Action: Mouse moved to (986, 412)
Screenshot: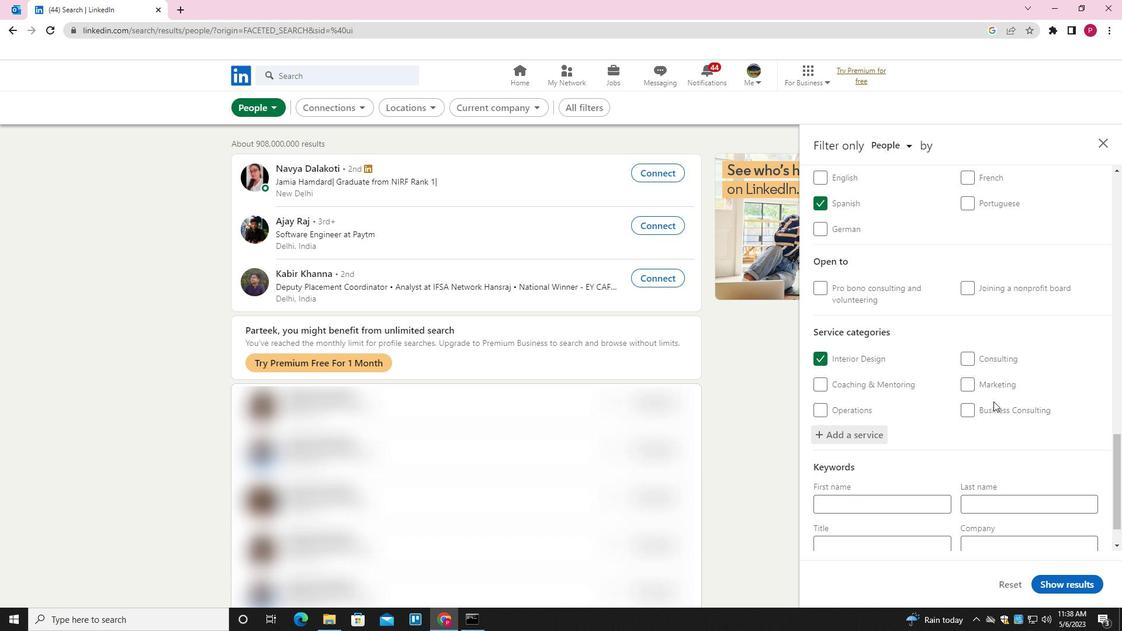 
Action: Mouse scrolled (986, 411) with delta (0, 0)
Screenshot: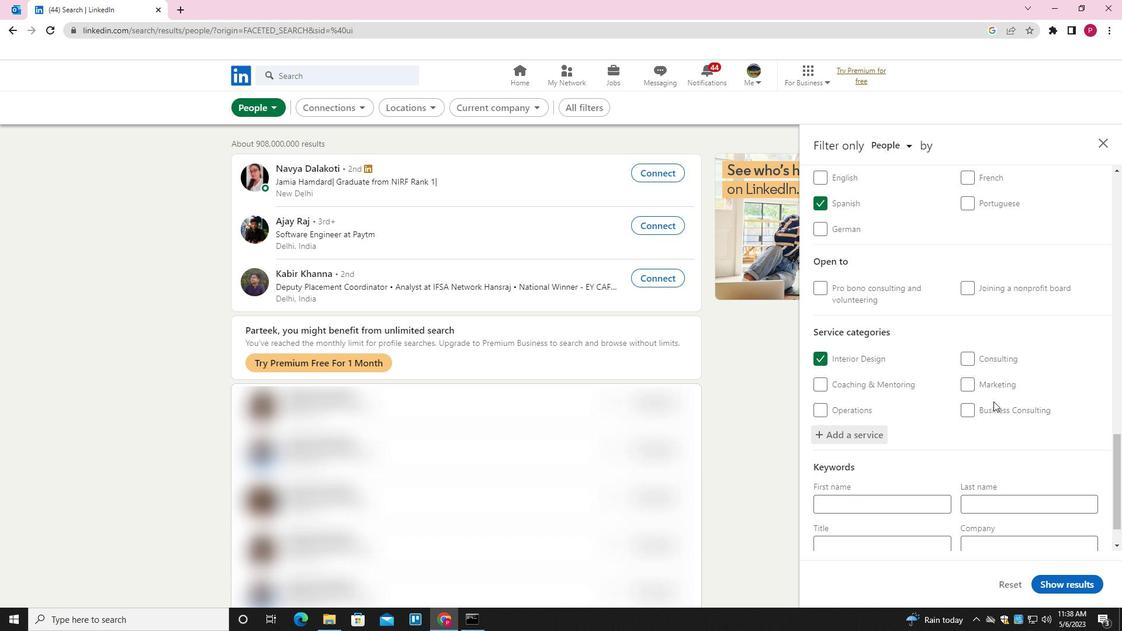 
Action: Mouse moved to (941, 492)
Screenshot: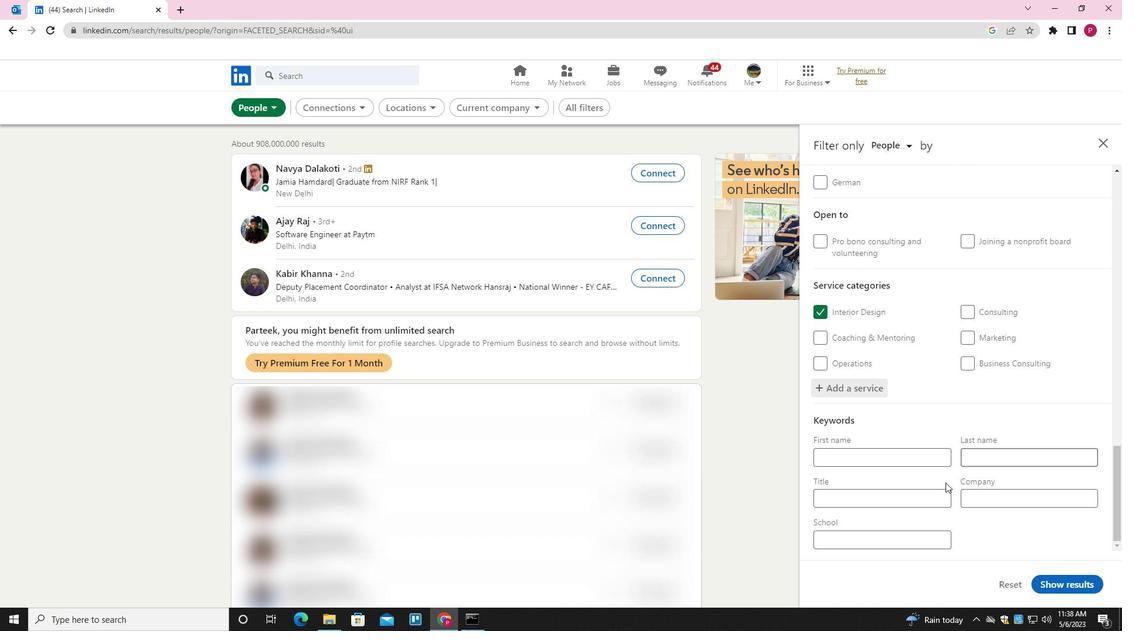 
Action: Mouse pressed left at (941, 492)
Screenshot: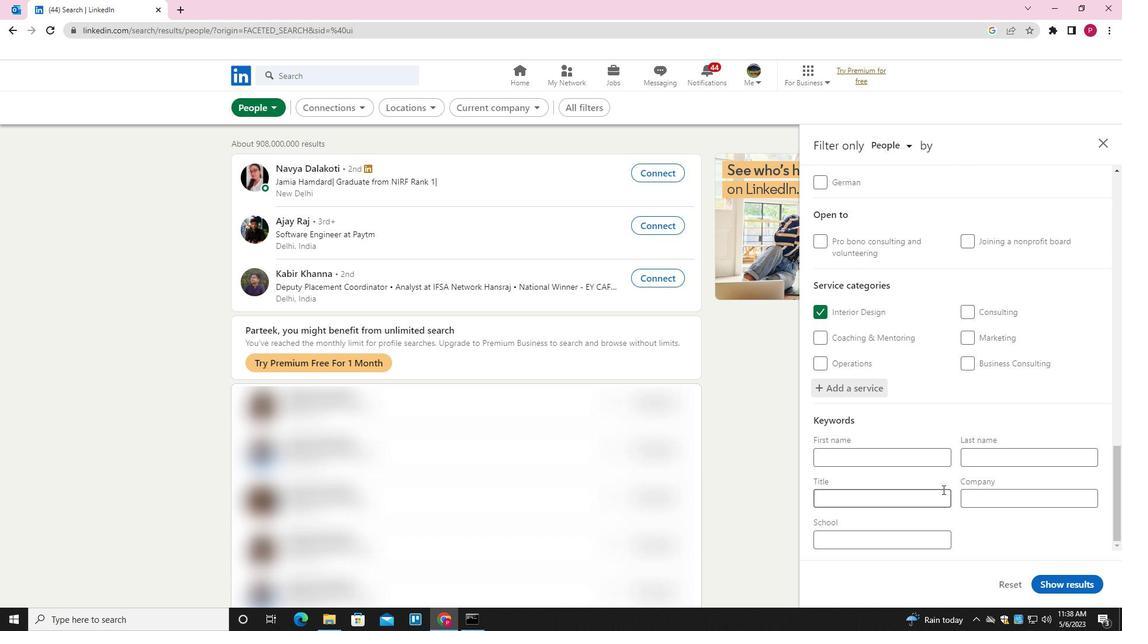 
Action: Key pressed <Key.shift><Key.shift><Key.shift><Key.shift>COPYWRITER
Screenshot: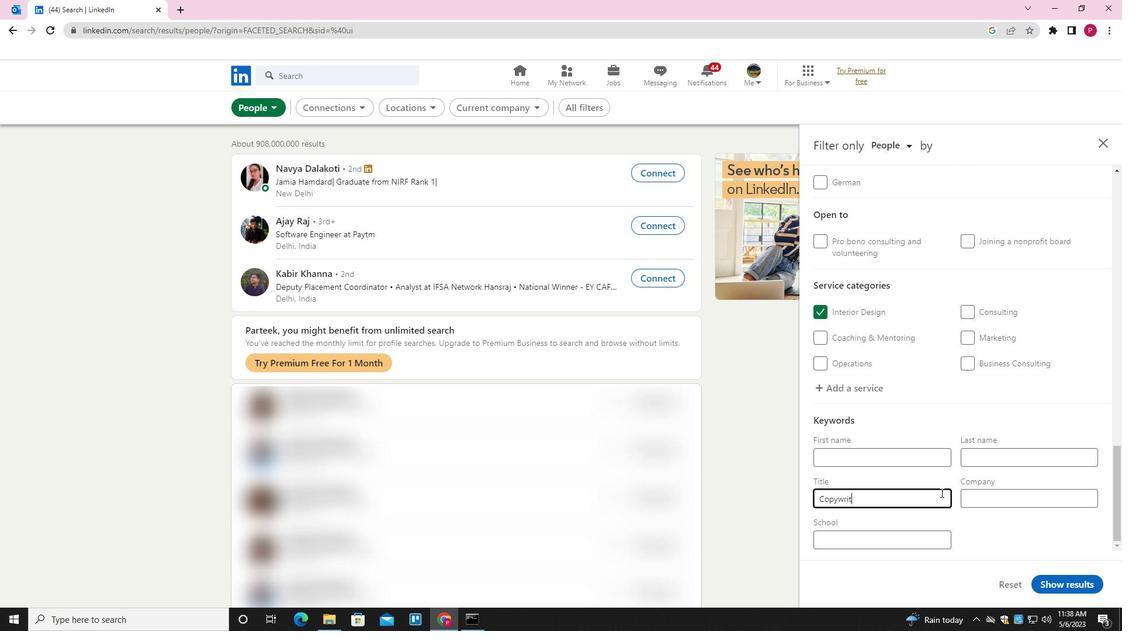 
Action: Mouse moved to (1053, 581)
Screenshot: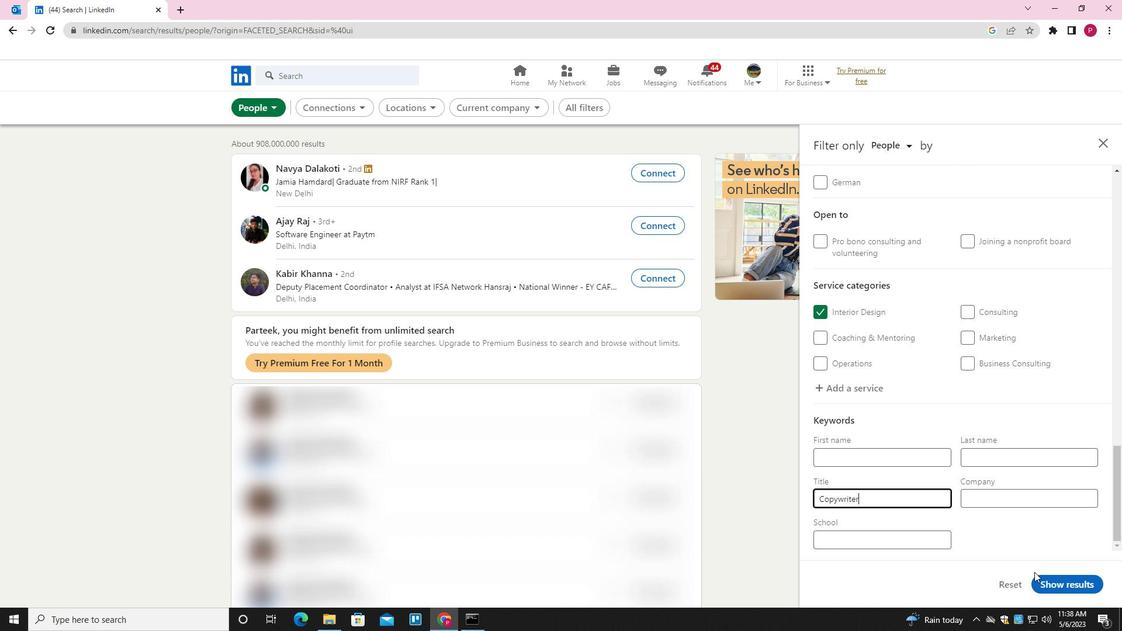 
Action: Mouse pressed left at (1053, 581)
Screenshot: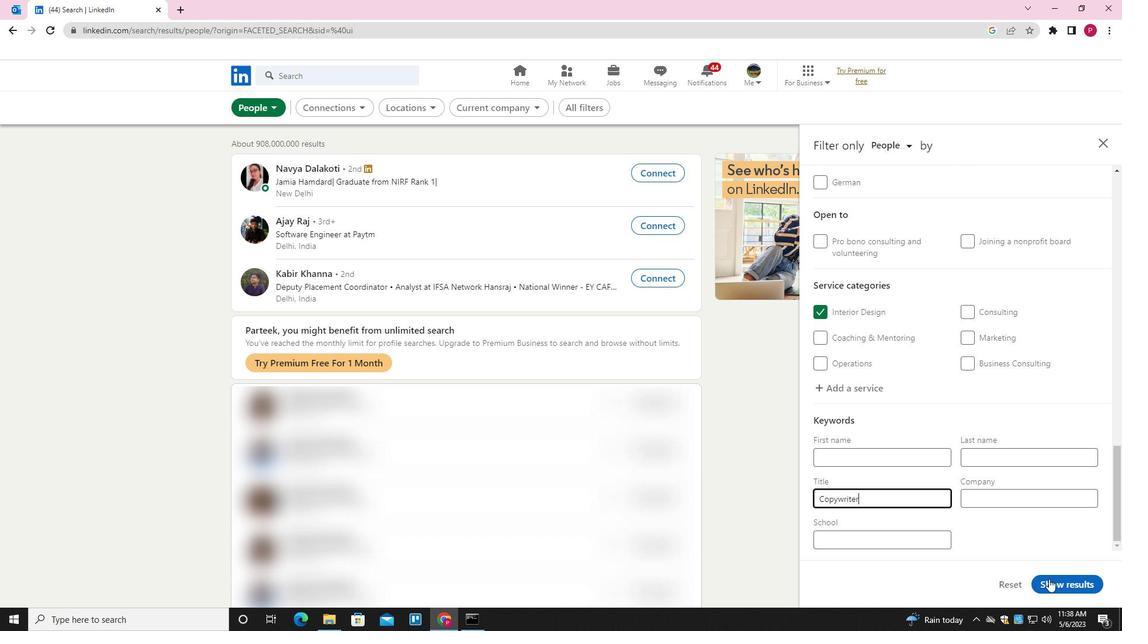 
Action: Mouse moved to (623, 250)
Screenshot: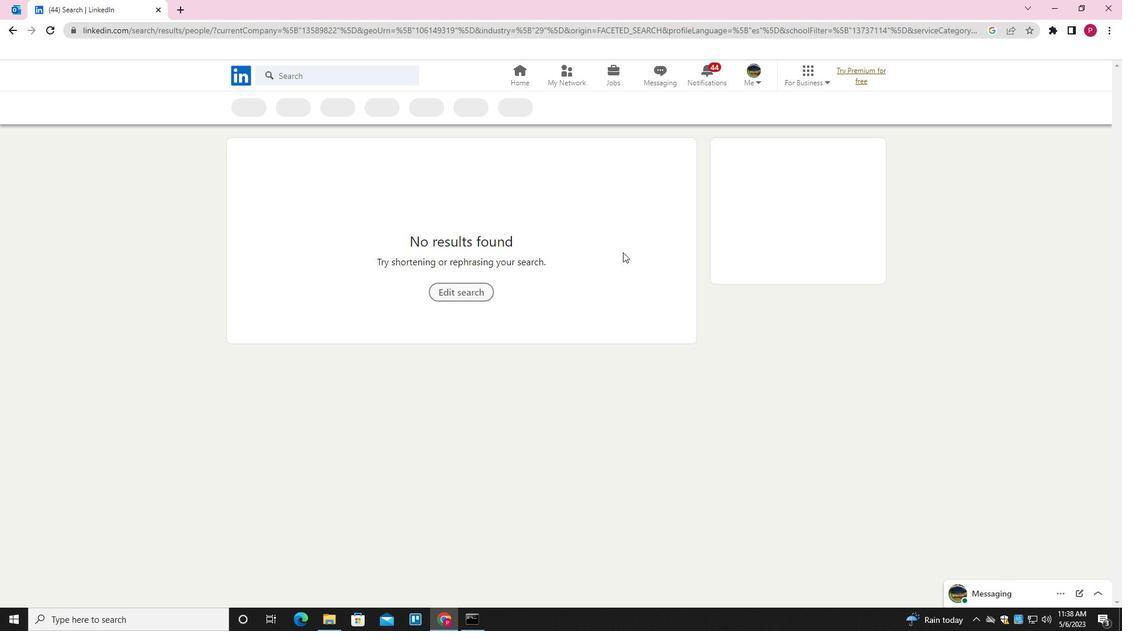
